 Task: Toggle the fetch on pull.
Action: Mouse moved to (88, 547)
Screenshot: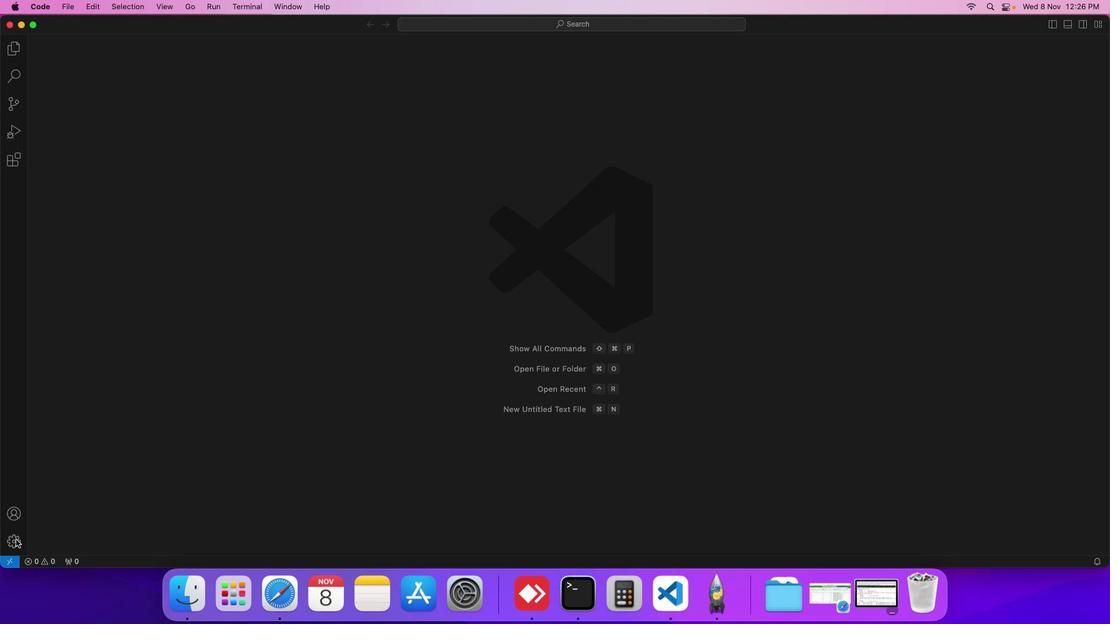 
Action: Mouse pressed left at (88, 547)
Screenshot: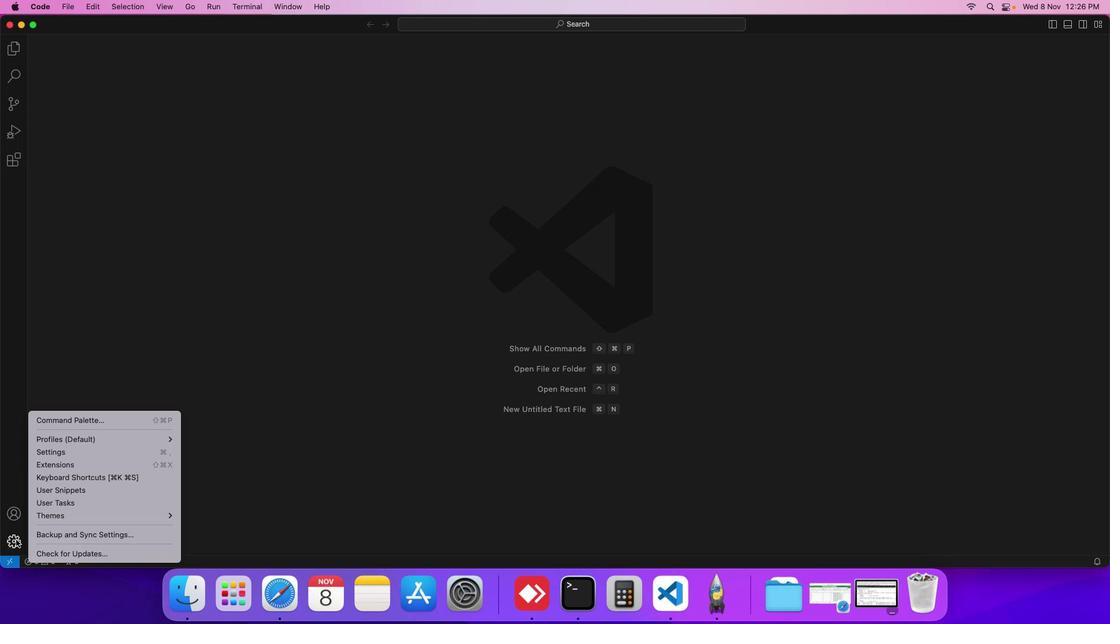 
Action: Mouse moved to (149, 451)
Screenshot: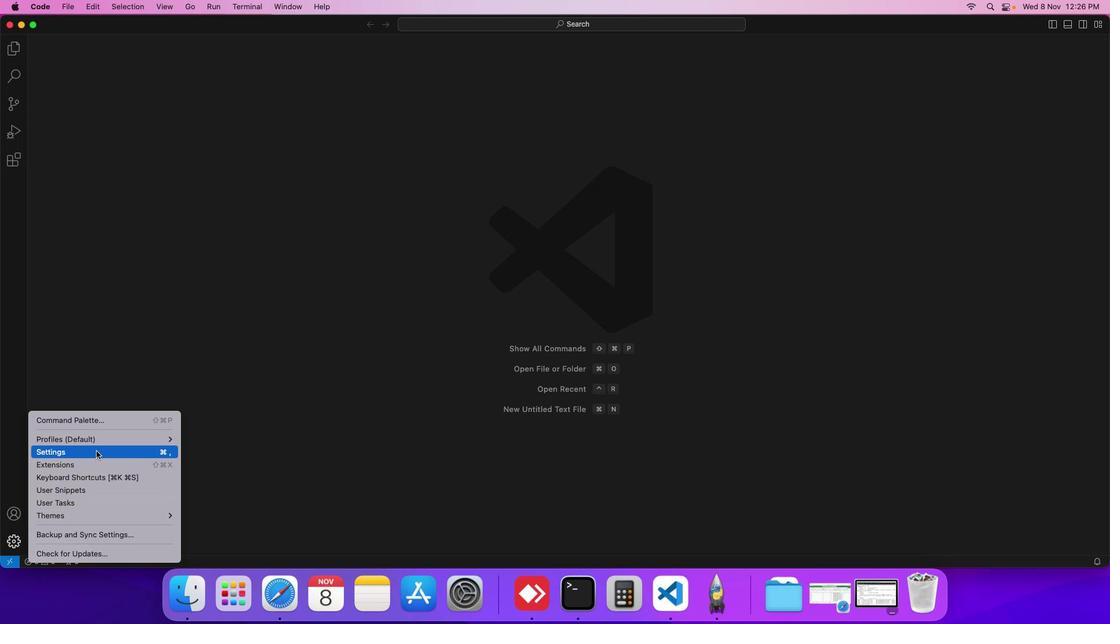 
Action: Mouse pressed left at (149, 451)
Screenshot: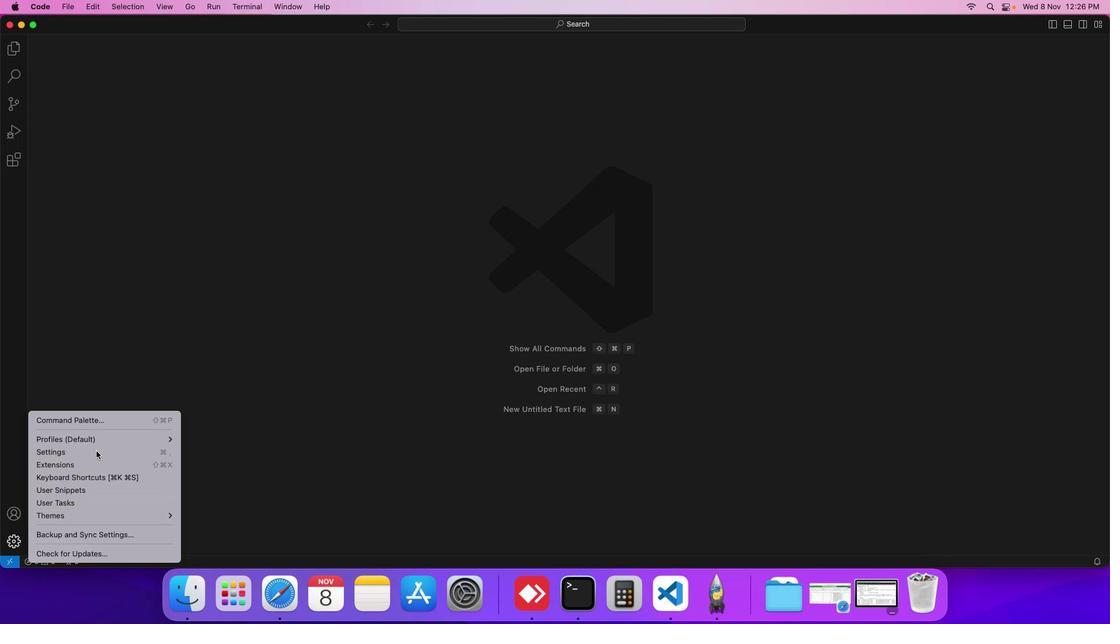 
Action: Mouse moved to (277, 185)
Screenshot: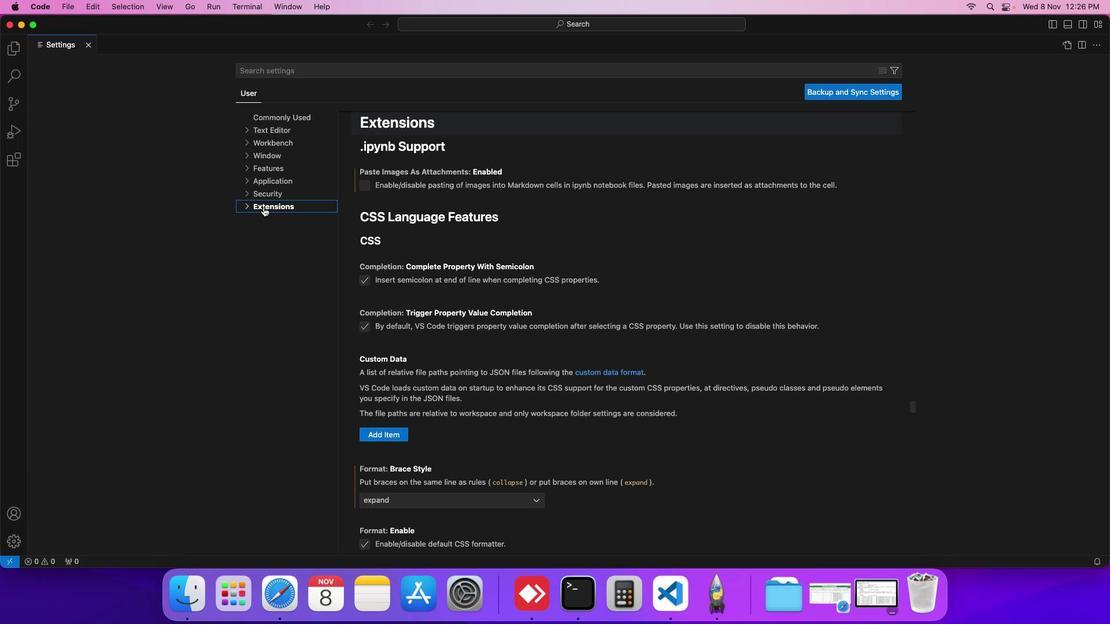 
Action: Mouse pressed left at (277, 185)
Screenshot: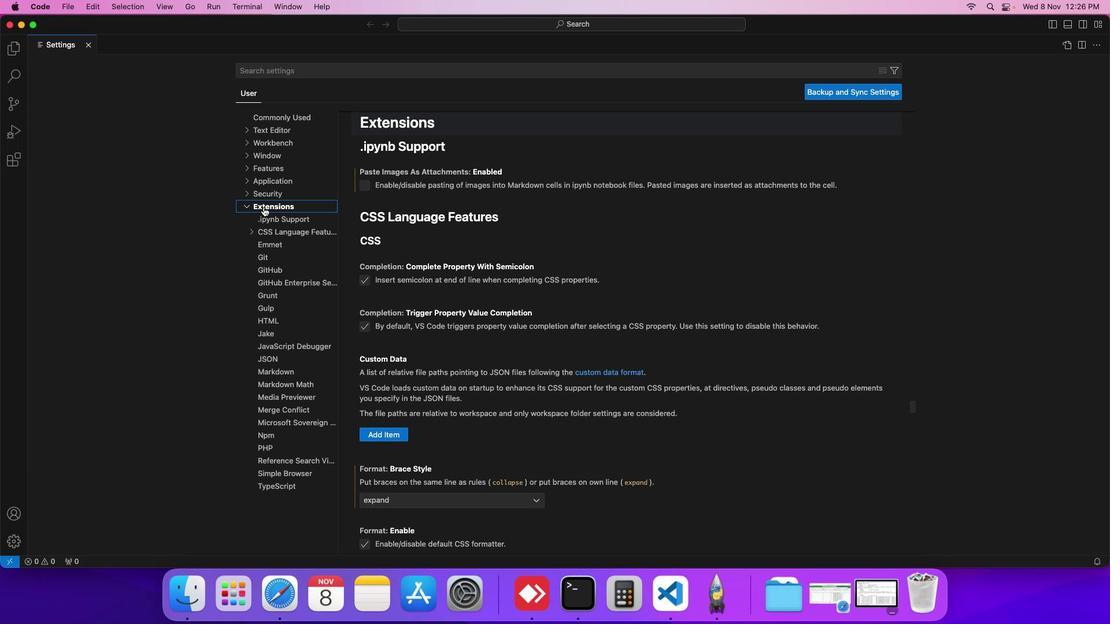 
Action: Mouse moved to (279, 238)
Screenshot: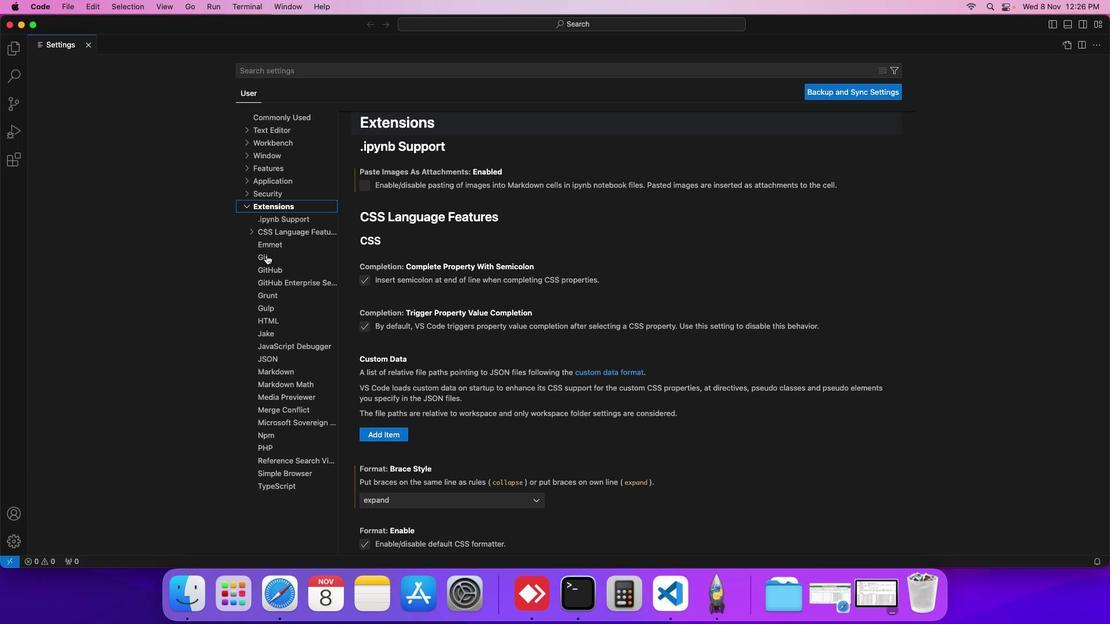 
Action: Mouse pressed left at (279, 238)
Screenshot: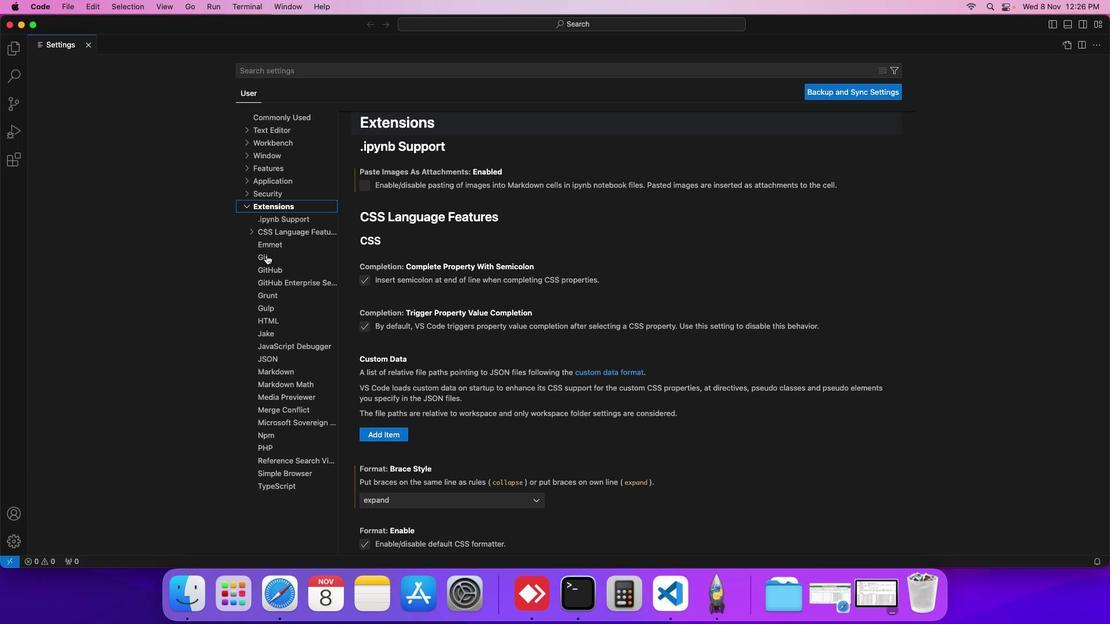 
Action: Mouse moved to (422, 425)
Screenshot: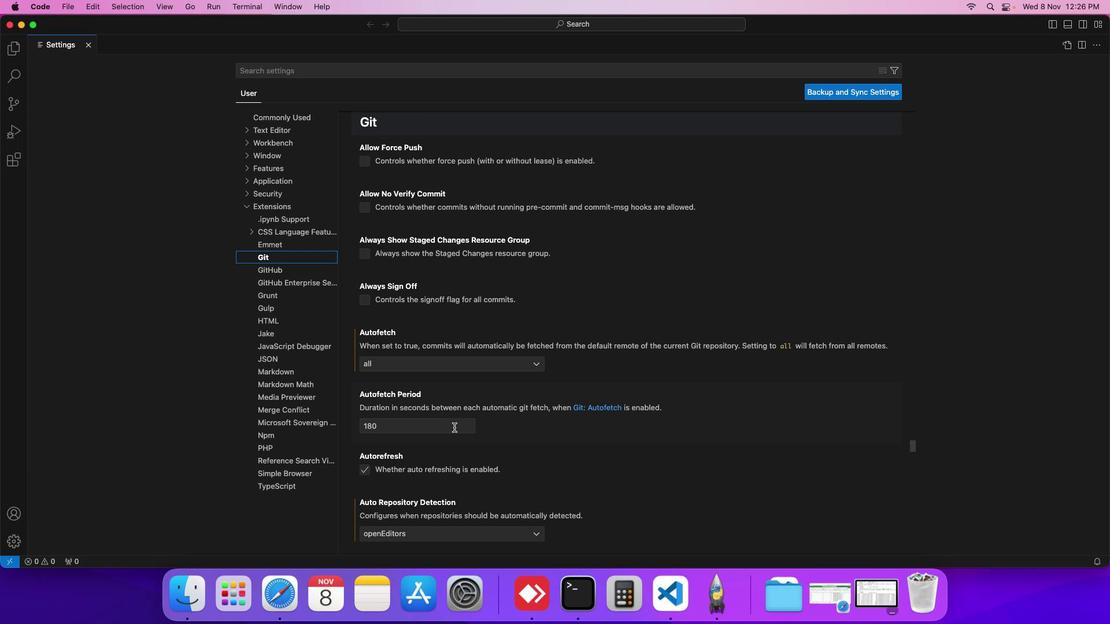 
Action: Mouse scrolled (422, 425) with delta (76, -39)
Screenshot: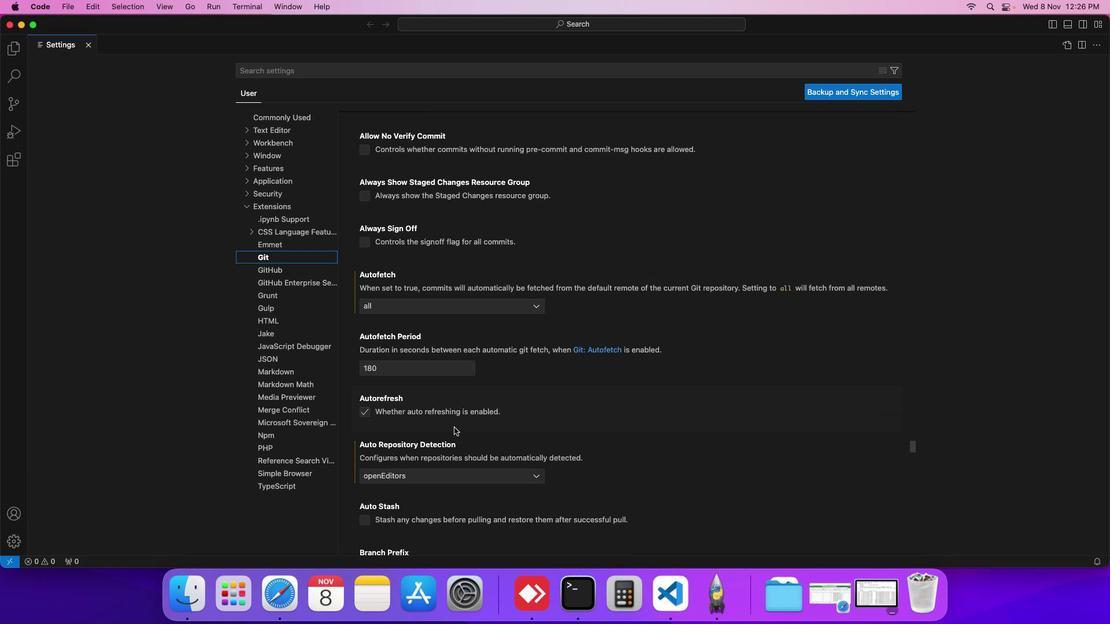 
Action: Mouse scrolled (422, 425) with delta (76, -39)
Screenshot: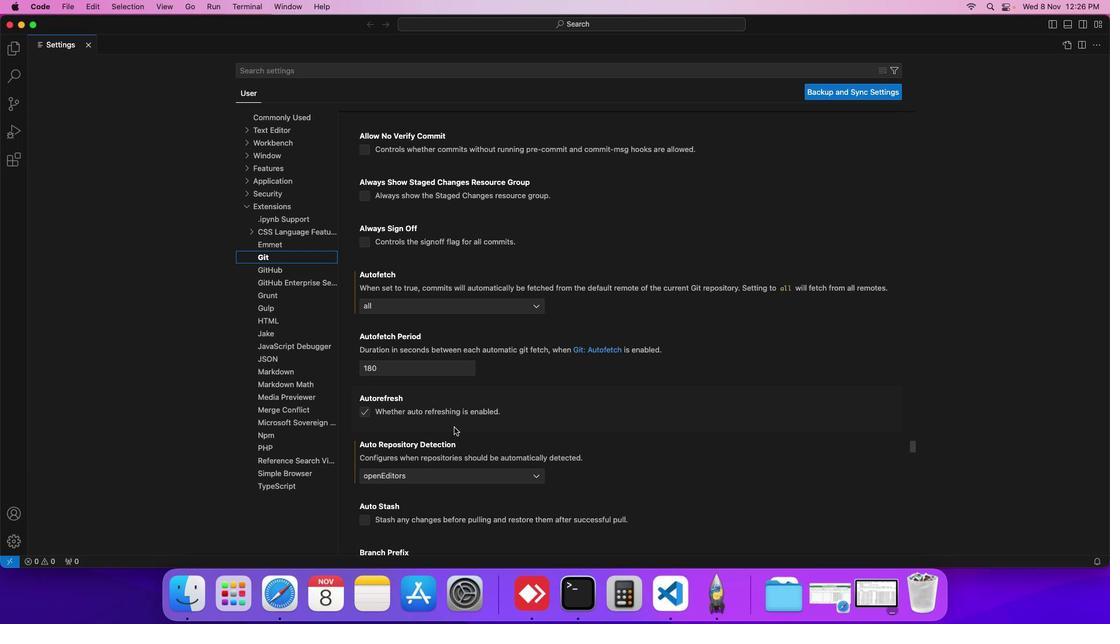 
Action: Mouse scrolled (422, 425) with delta (76, -39)
Screenshot: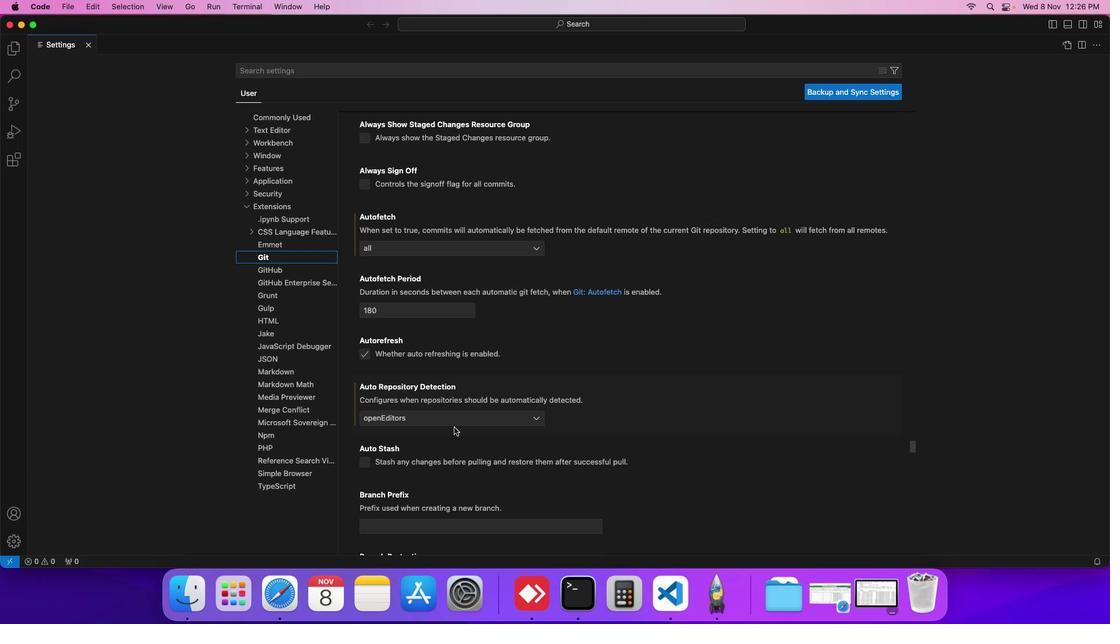 
Action: Mouse scrolled (422, 425) with delta (76, -39)
Screenshot: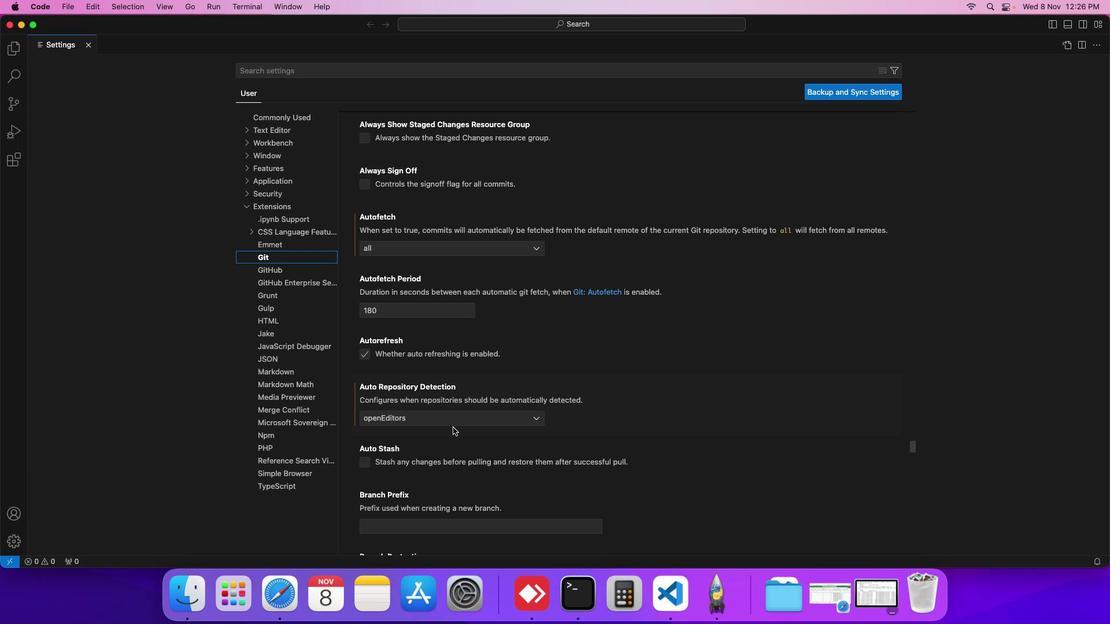 
Action: Mouse moved to (419, 425)
Screenshot: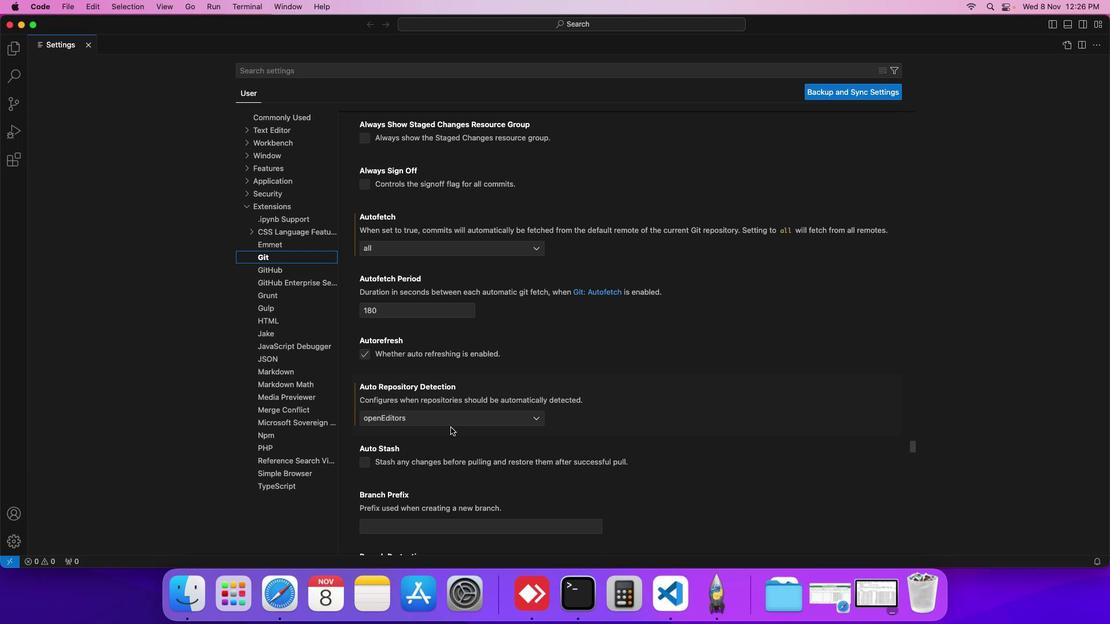 
Action: Mouse scrolled (419, 425) with delta (76, -39)
Screenshot: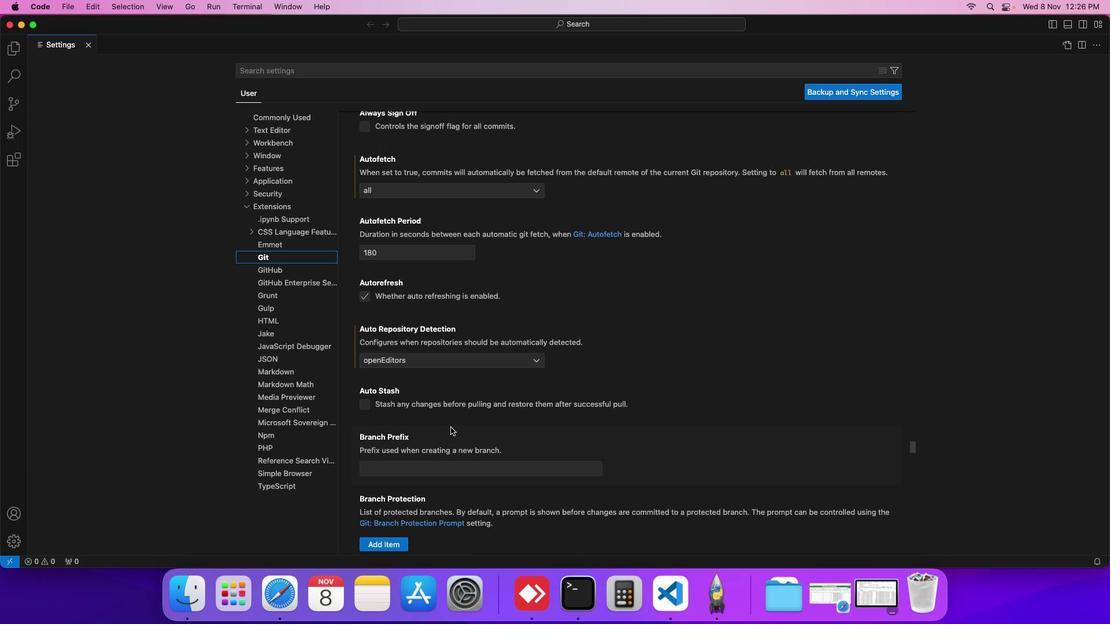 
Action: Mouse scrolled (419, 425) with delta (76, -39)
Screenshot: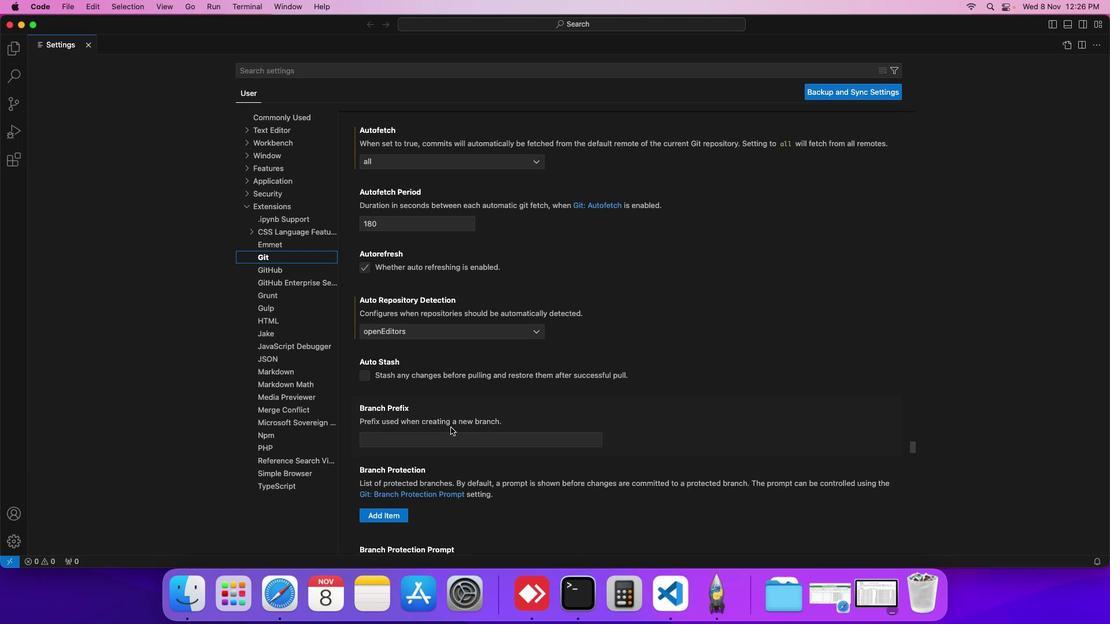 
Action: Mouse scrolled (419, 425) with delta (76, -39)
Screenshot: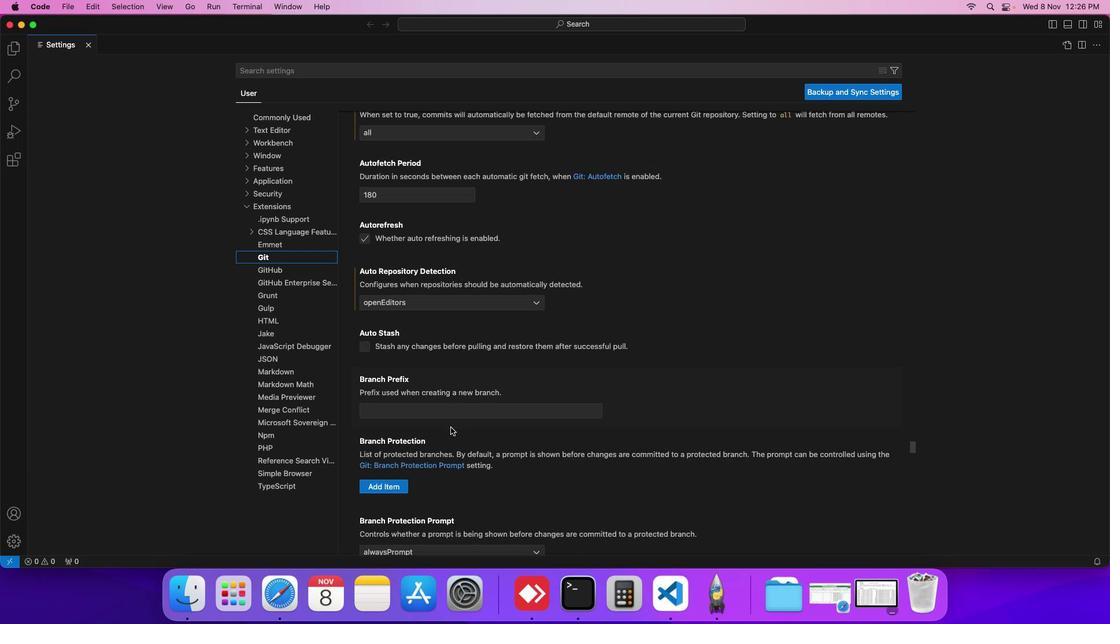 
Action: Mouse scrolled (419, 425) with delta (76, -39)
Screenshot: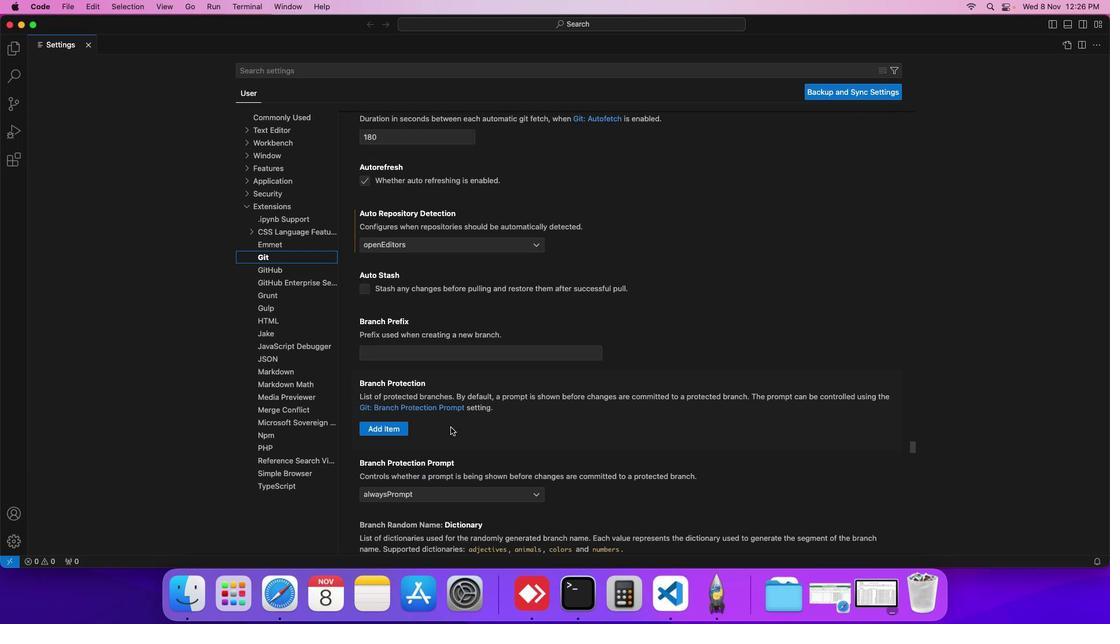 
Action: Mouse scrolled (419, 425) with delta (76, -39)
Screenshot: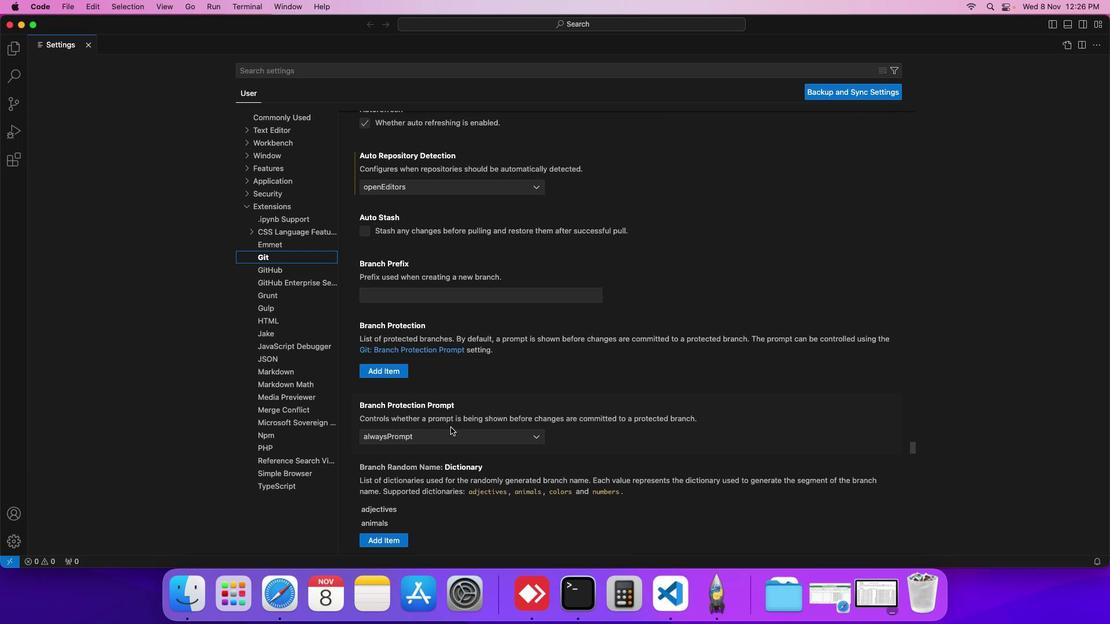 
Action: Mouse scrolled (419, 425) with delta (76, -39)
Screenshot: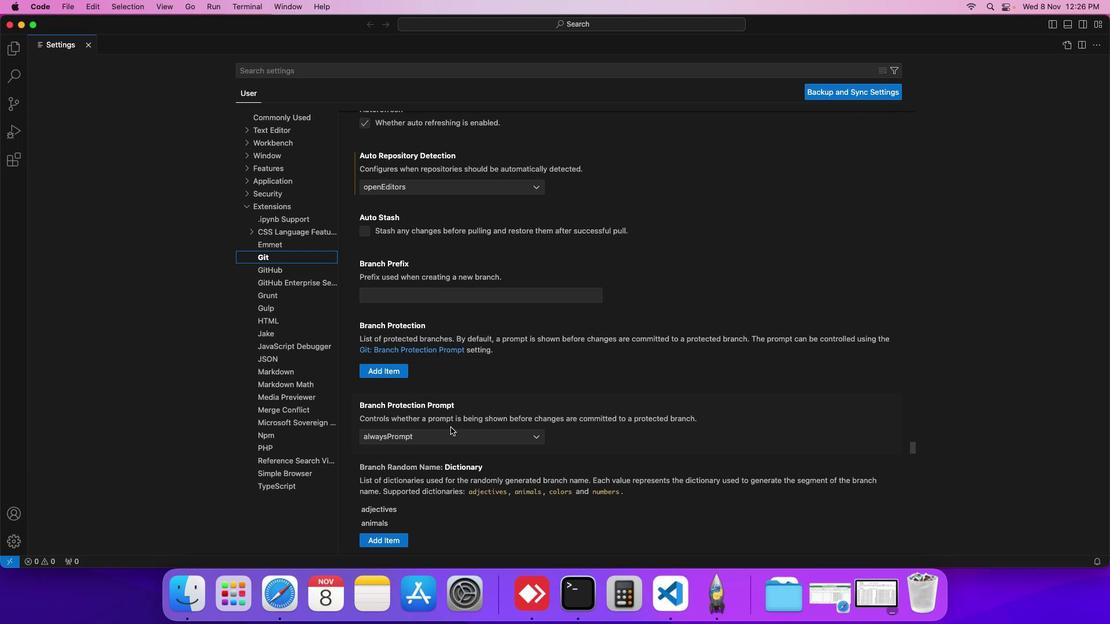 
Action: Mouse scrolled (419, 425) with delta (76, -39)
Screenshot: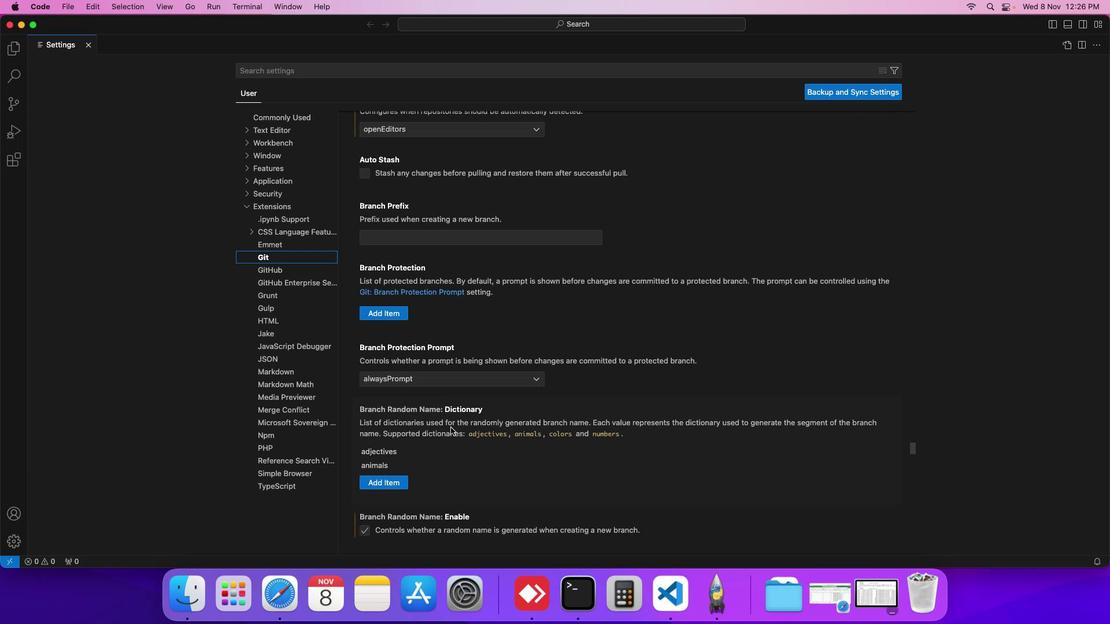 
Action: Mouse scrolled (419, 425) with delta (76, -39)
Screenshot: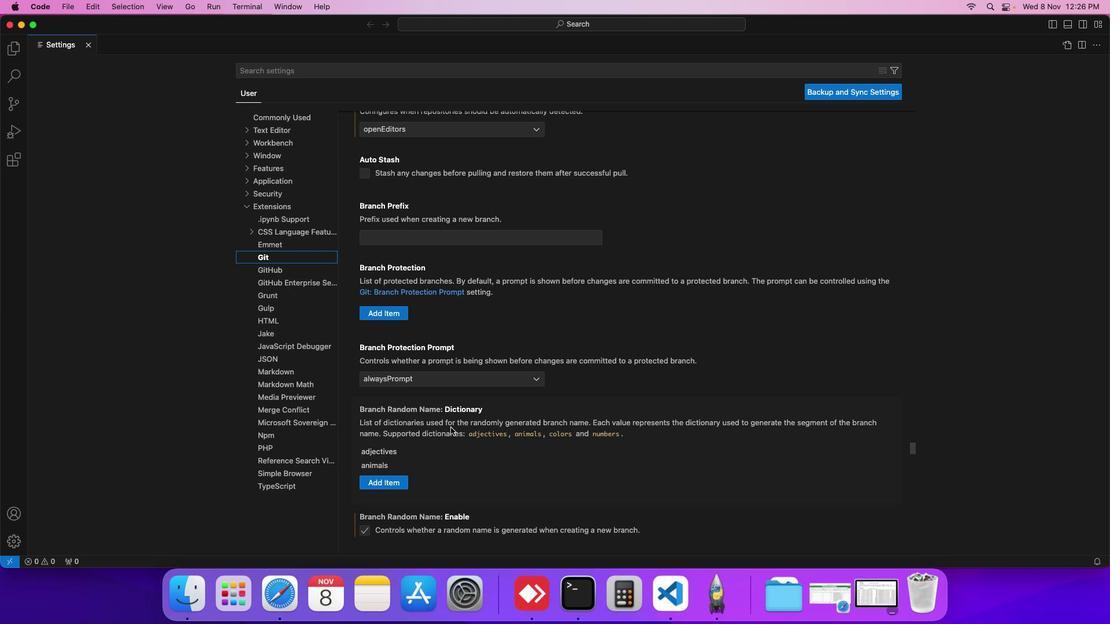 
Action: Mouse scrolled (419, 425) with delta (76, -39)
Screenshot: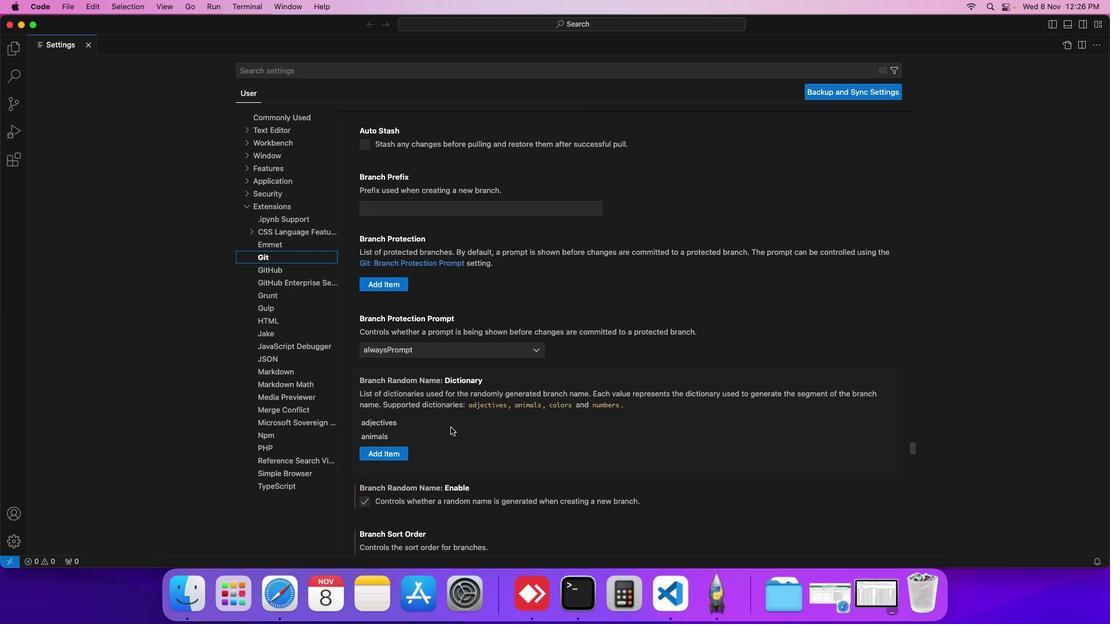 
Action: Mouse scrolled (419, 425) with delta (76, -39)
Screenshot: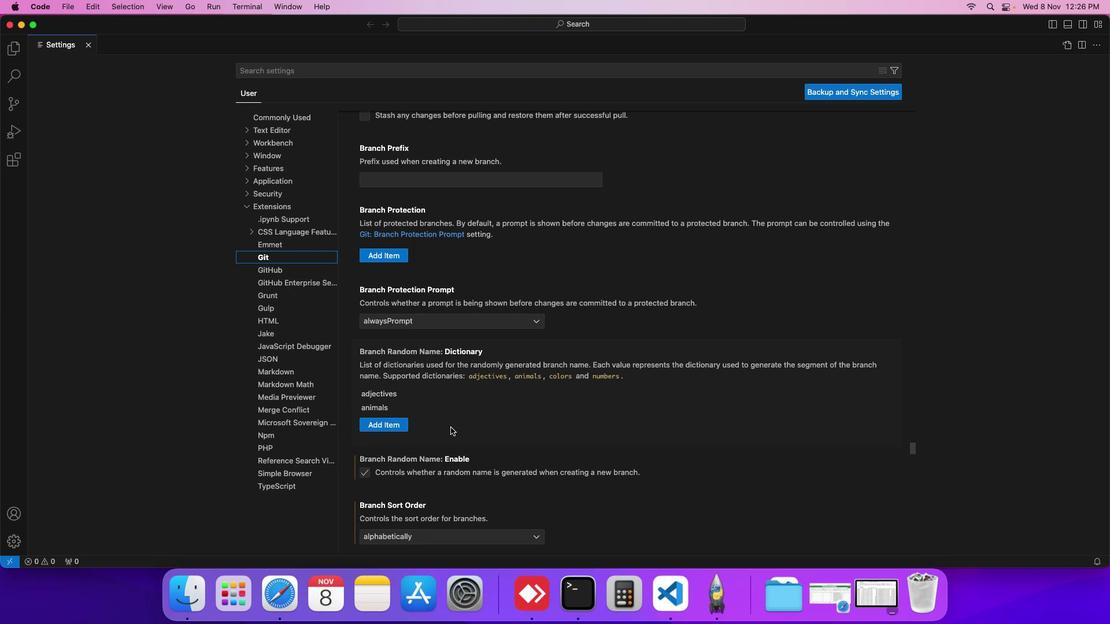 
Action: Mouse scrolled (419, 425) with delta (76, -39)
Screenshot: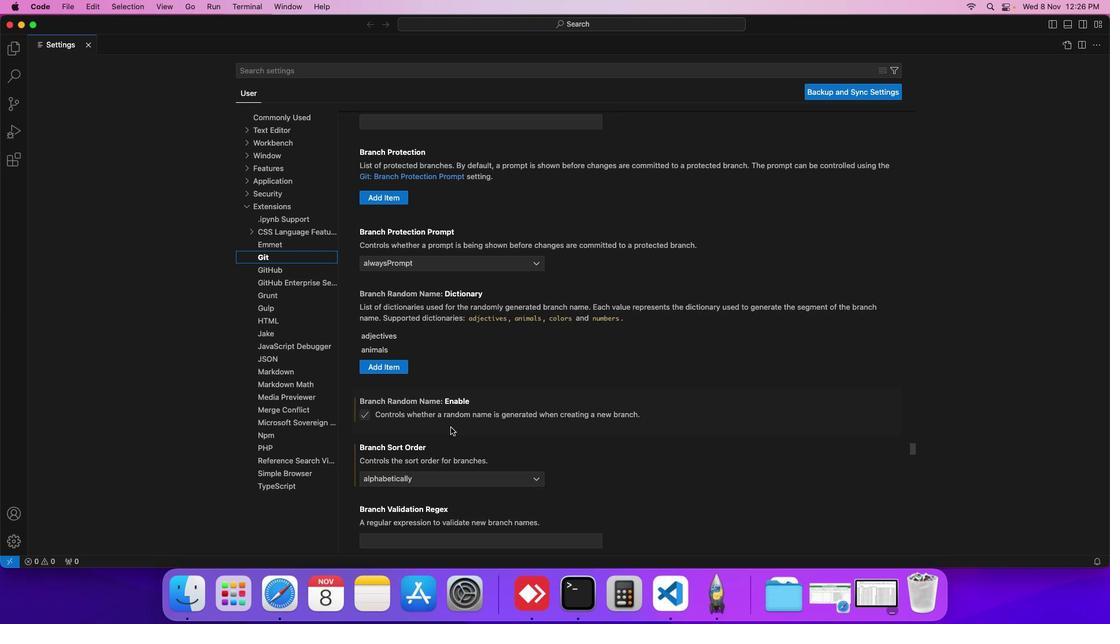 
Action: Mouse scrolled (419, 425) with delta (76, -39)
Screenshot: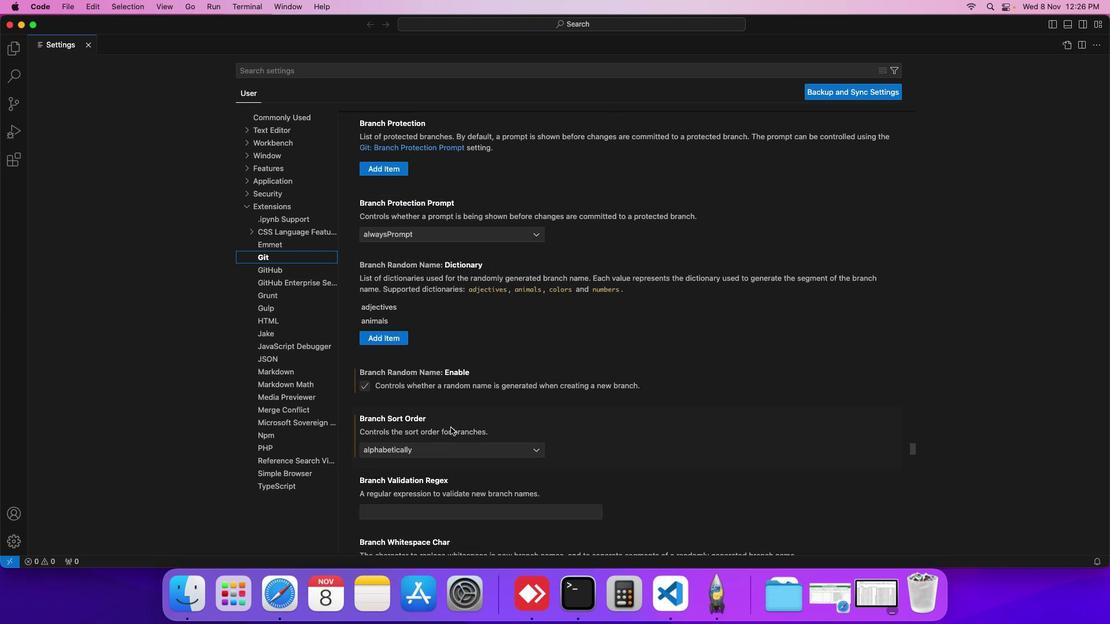 
Action: Mouse scrolled (419, 425) with delta (76, -39)
Screenshot: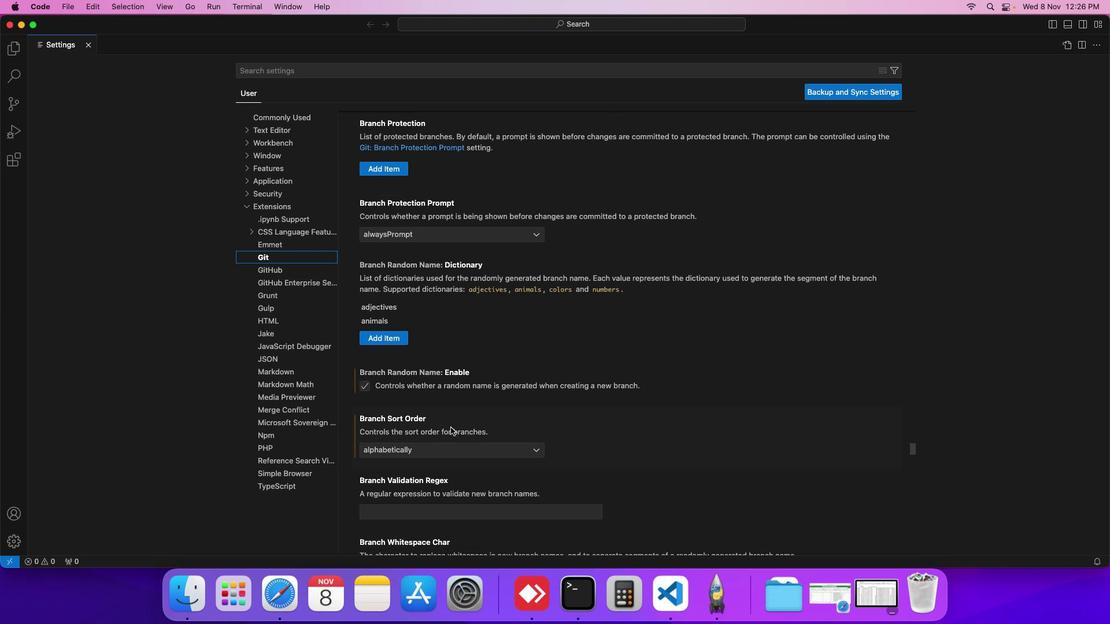 
Action: Mouse scrolled (419, 425) with delta (76, -39)
Screenshot: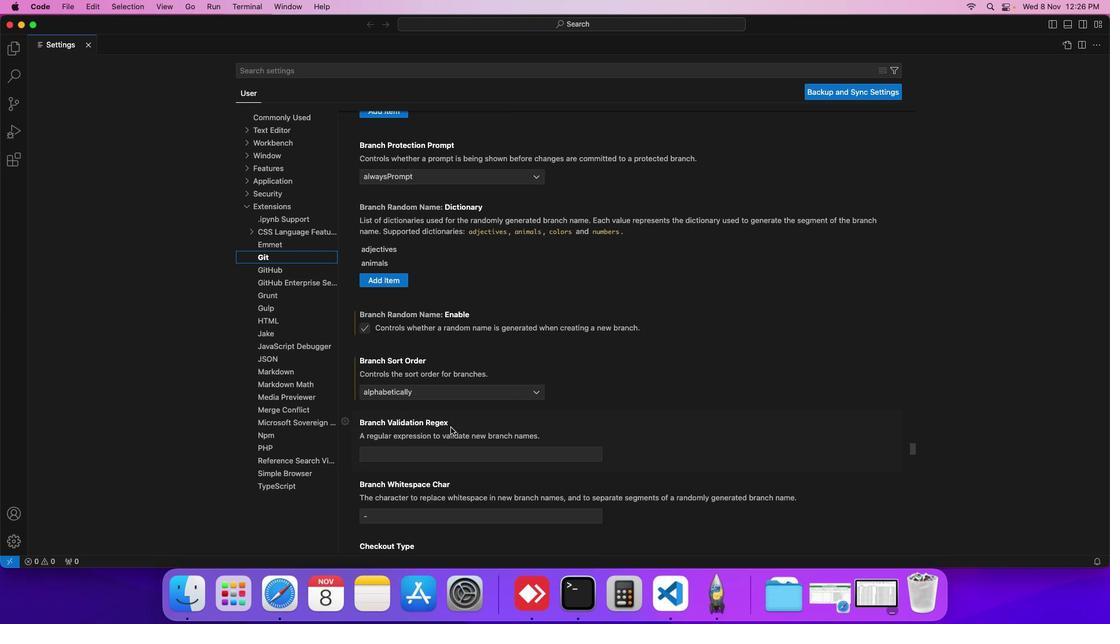
Action: Mouse scrolled (419, 425) with delta (76, -39)
Screenshot: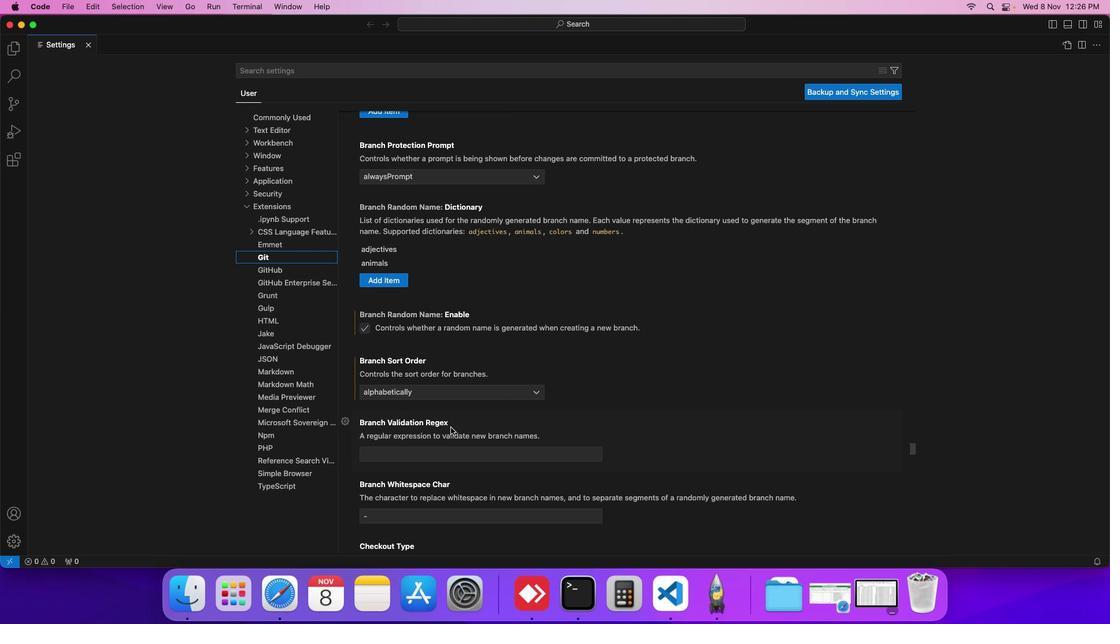 
Action: Mouse scrolled (419, 425) with delta (76, -39)
Screenshot: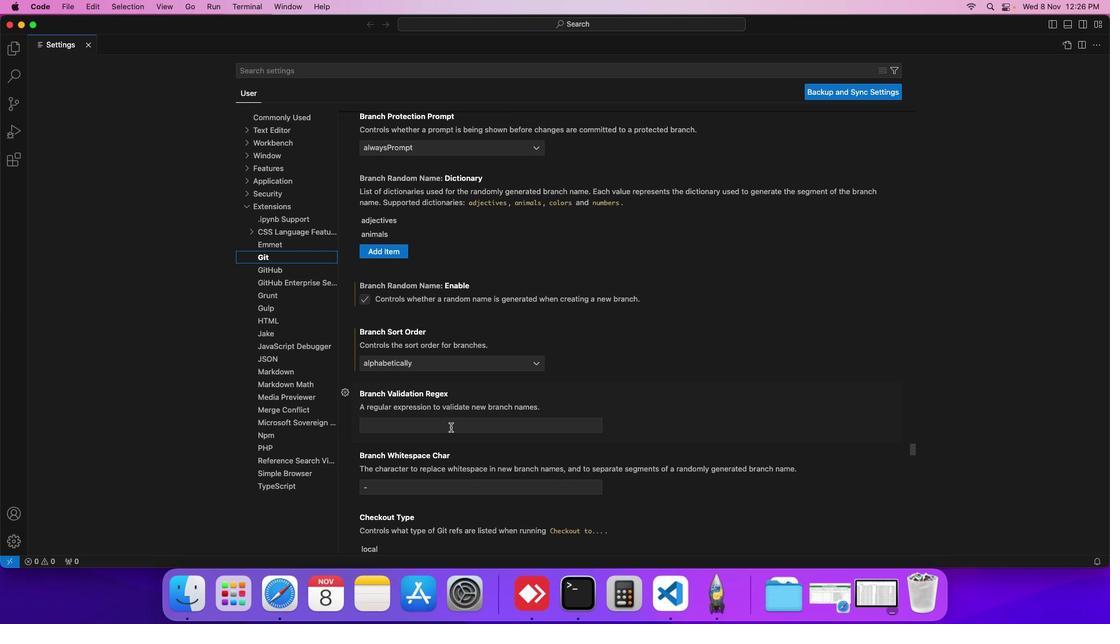 
Action: Mouse scrolled (419, 425) with delta (76, -39)
Screenshot: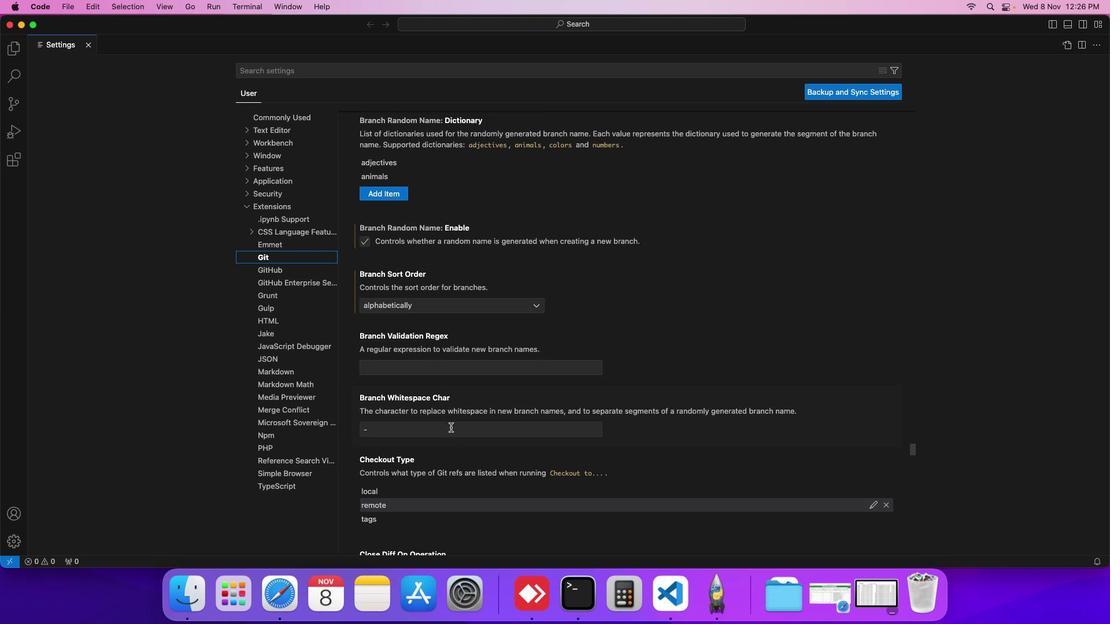 
Action: Mouse scrolled (419, 425) with delta (76, -39)
Screenshot: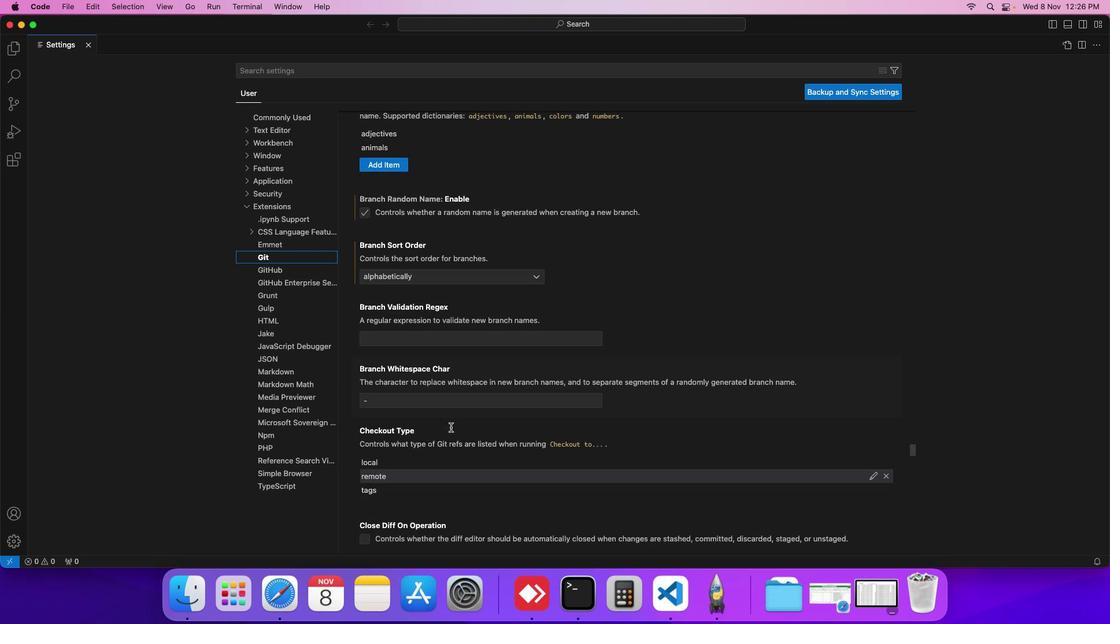 
Action: Mouse scrolled (419, 425) with delta (76, -39)
Screenshot: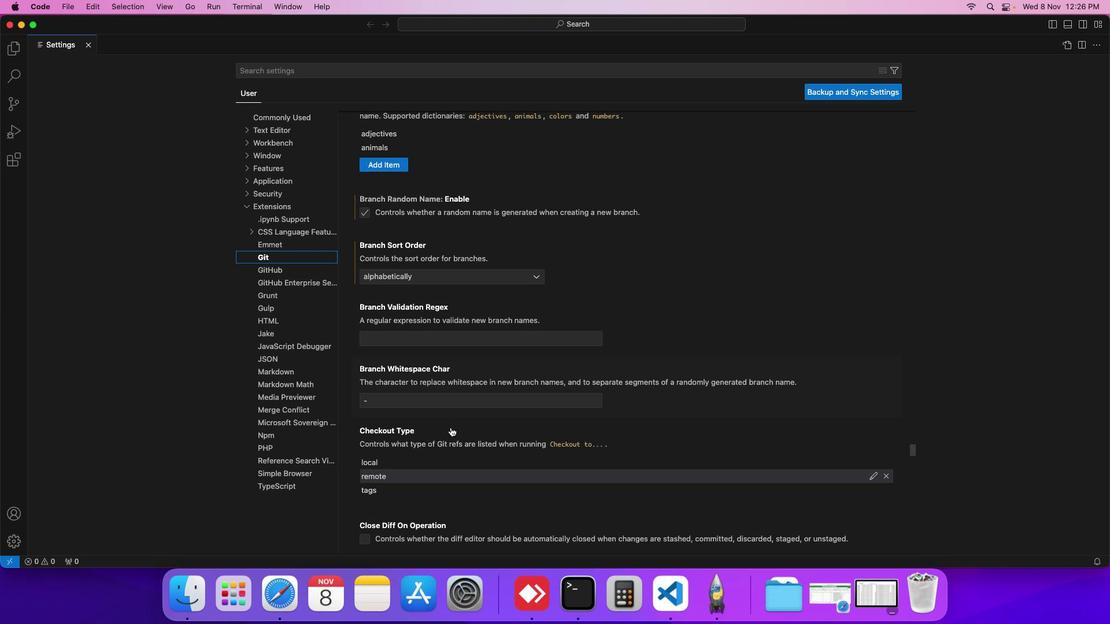 
Action: Mouse scrolled (419, 425) with delta (76, -39)
Screenshot: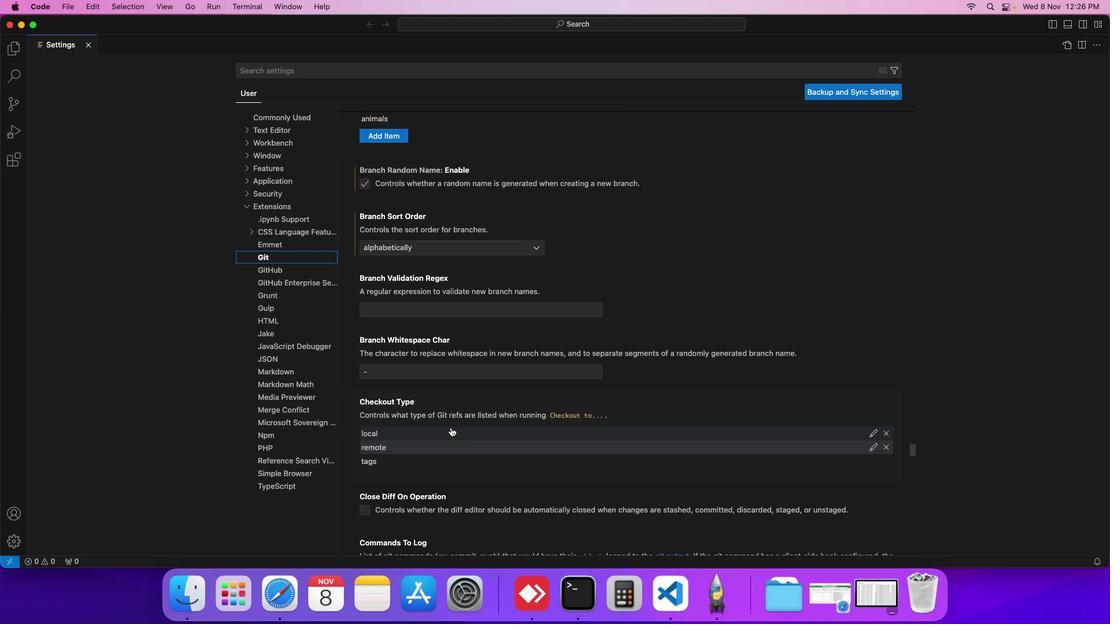 
Action: Mouse scrolled (419, 425) with delta (76, -39)
Screenshot: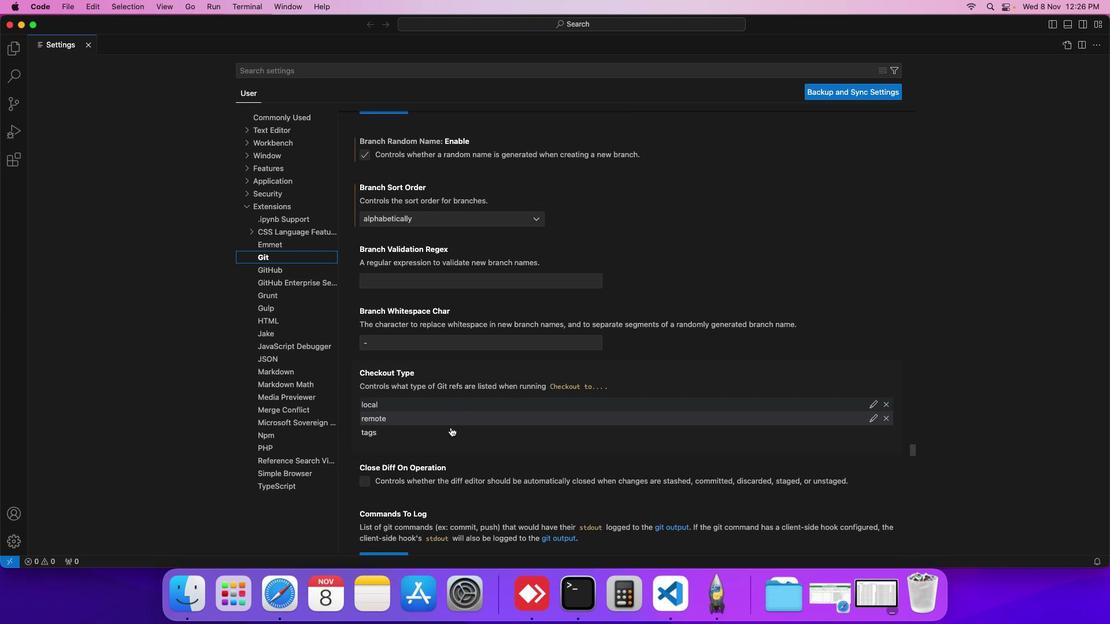 
Action: Mouse scrolled (419, 425) with delta (76, -39)
Screenshot: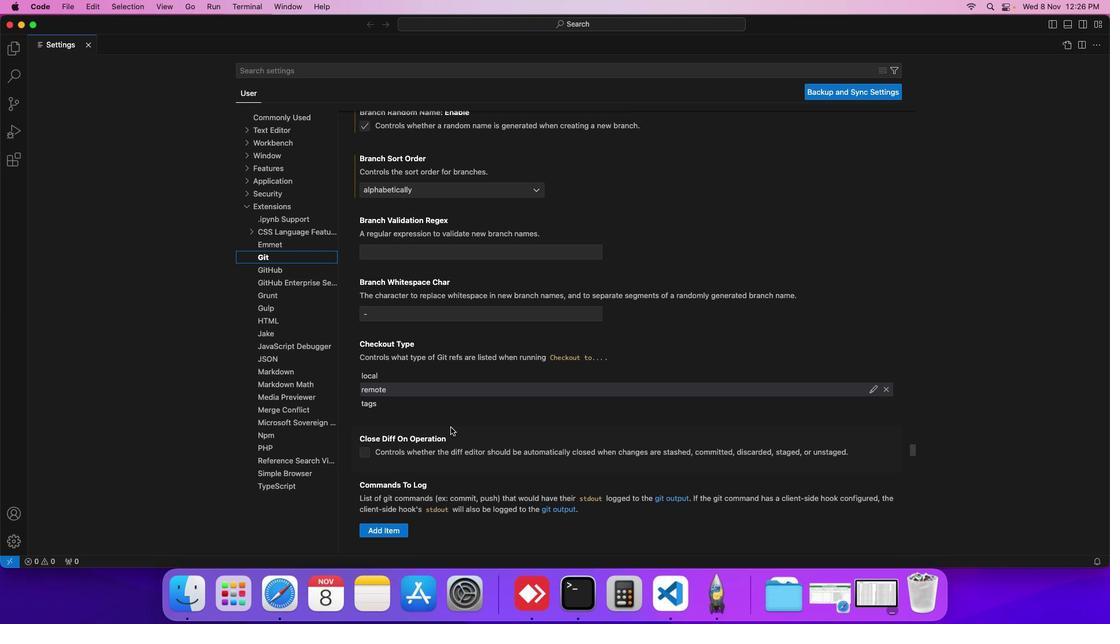 
Action: Mouse scrolled (419, 425) with delta (76, -39)
Screenshot: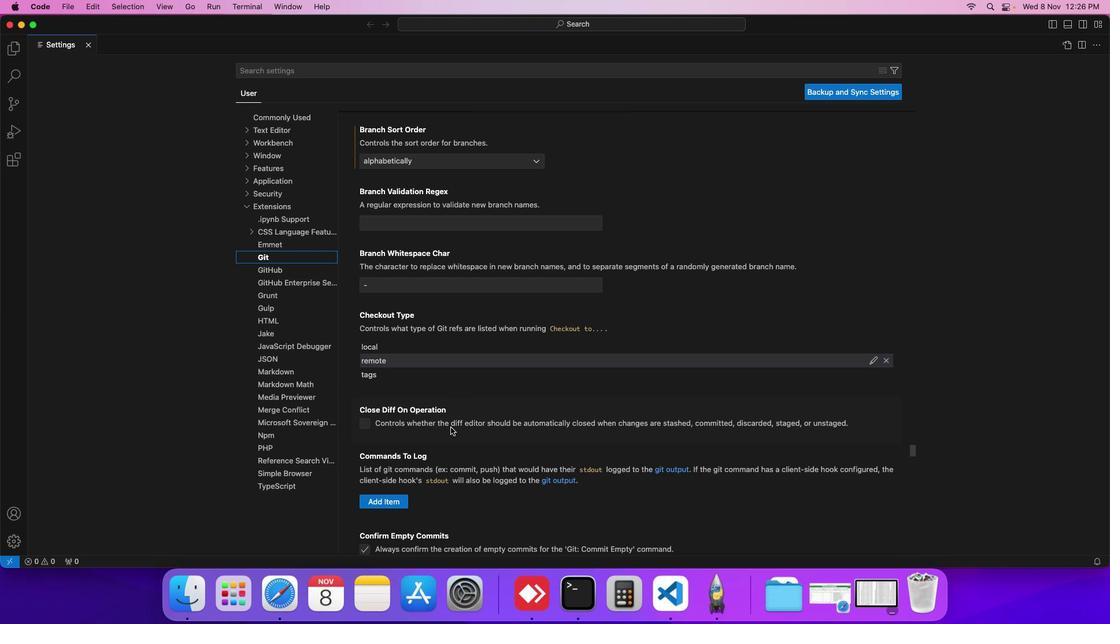 
Action: Mouse scrolled (419, 425) with delta (76, -39)
Screenshot: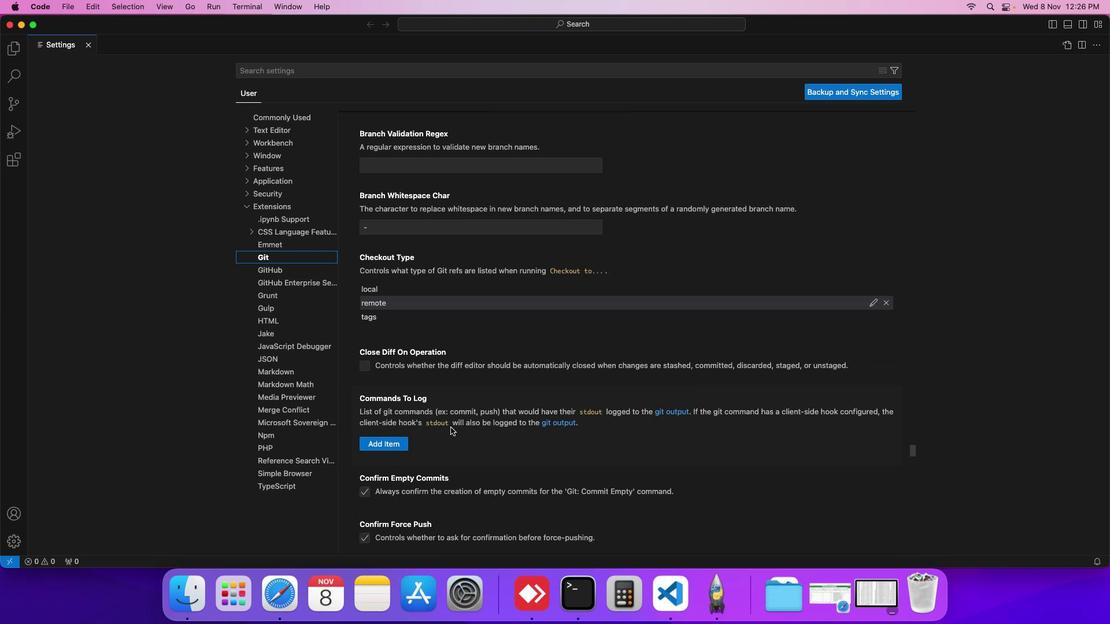 
Action: Mouse scrolled (419, 425) with delta (76, -39)
Screenshot: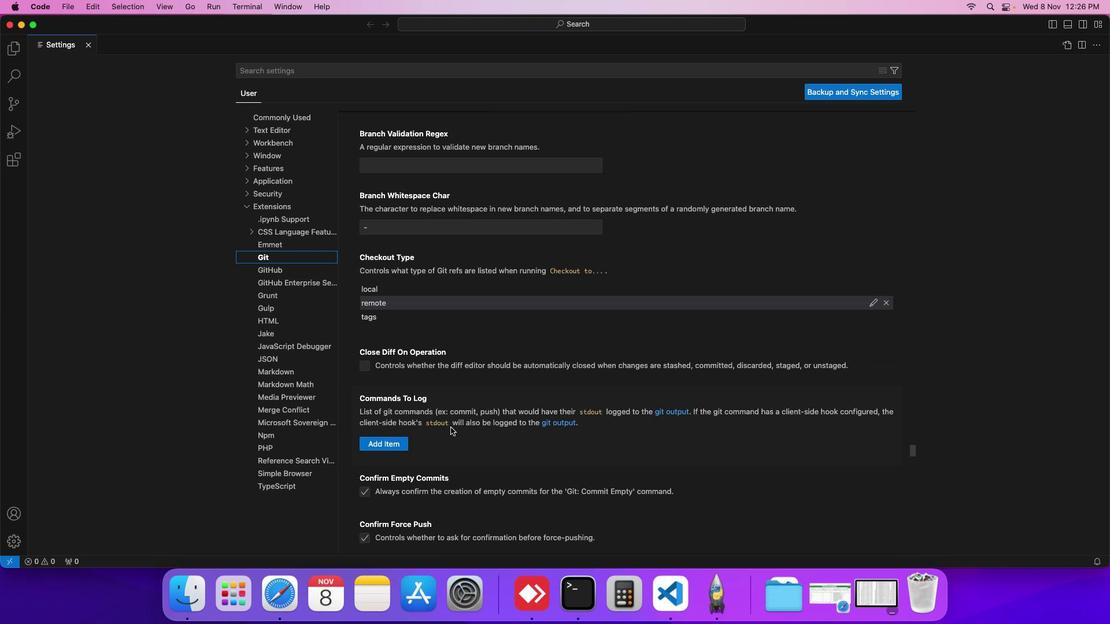 
Action: Mouse scrolled (419, 425) with delta (76, -39)
Screenshot: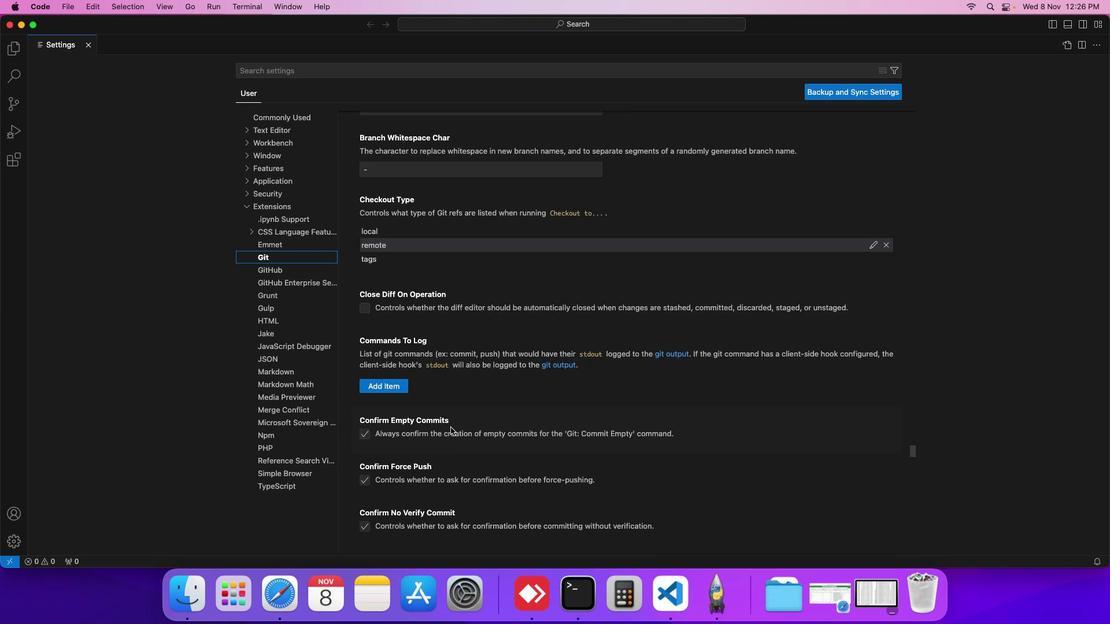 
Action: Mouse scrolled (419, 425) with delta (76, -39)
Screenshot: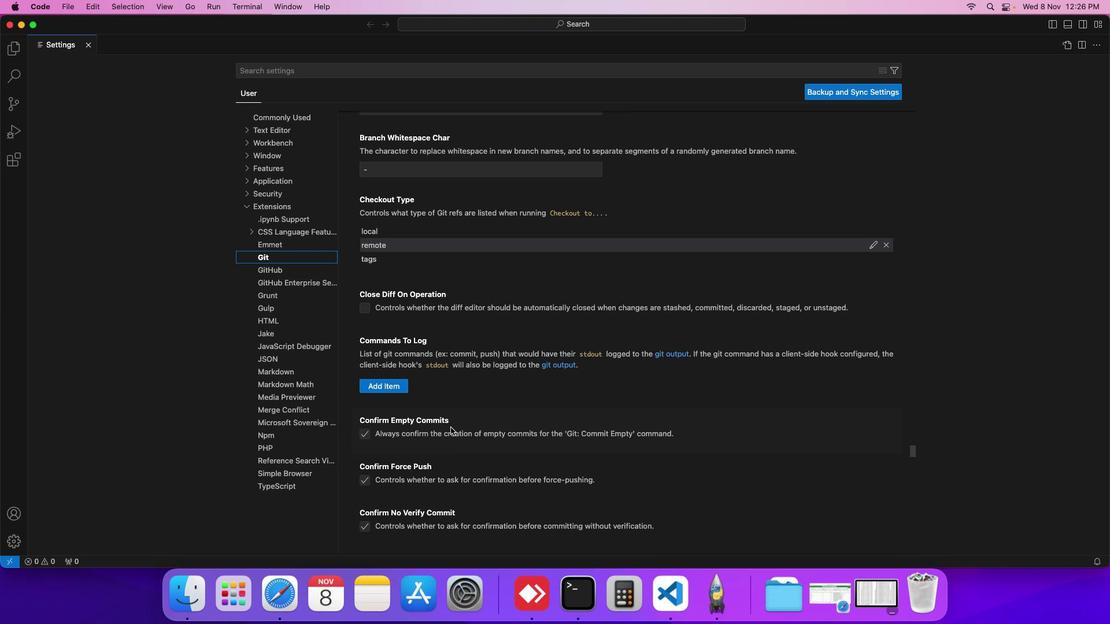 
Action: Mouse scrolled (419, 425) with delta (76, -39)
Screenshot: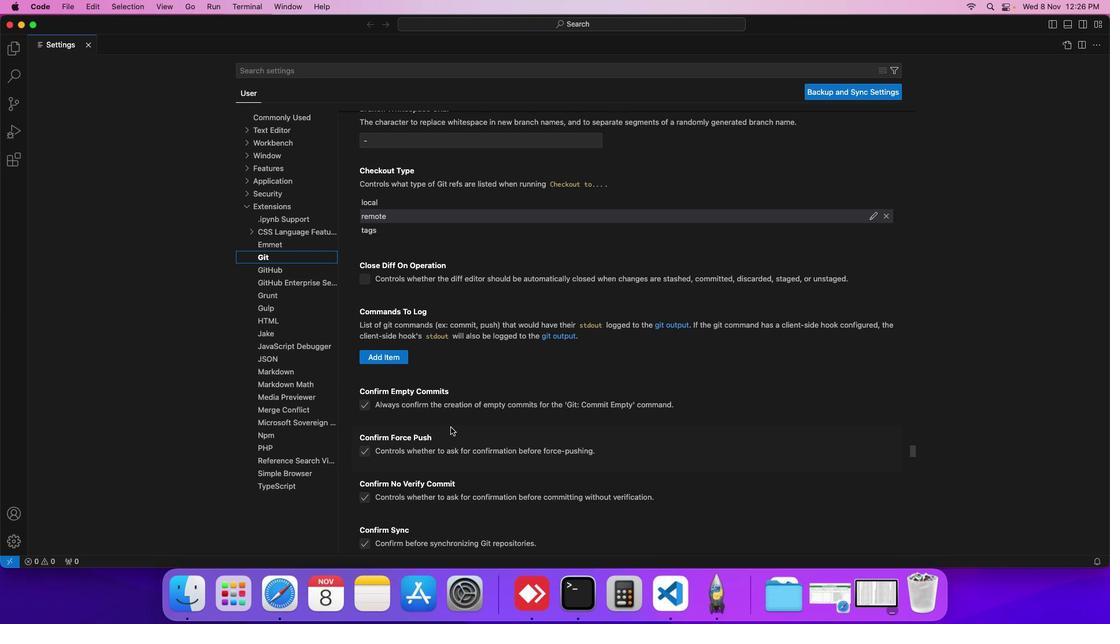 
Action: Mouse scrolled (419, 425) with delta (76, -39)
Screenshot: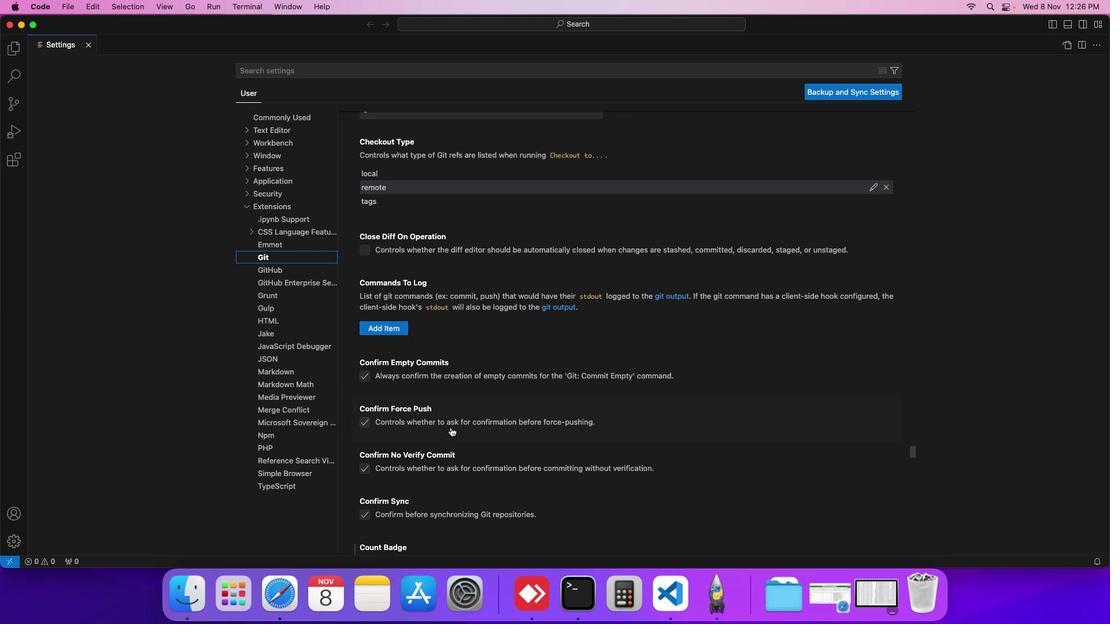 
Action: Mouse scrolled (419, 425) with delta (76, -39)
Screenshot: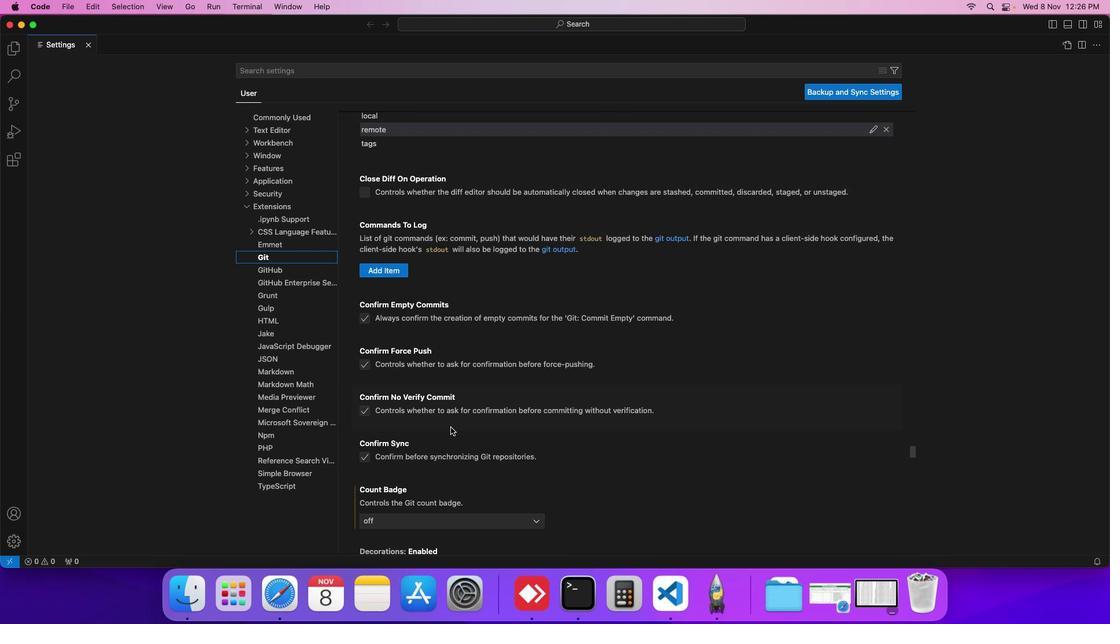 
Action: Mouse scrolled (419, 425) with delta (76, -39)
Screenshot: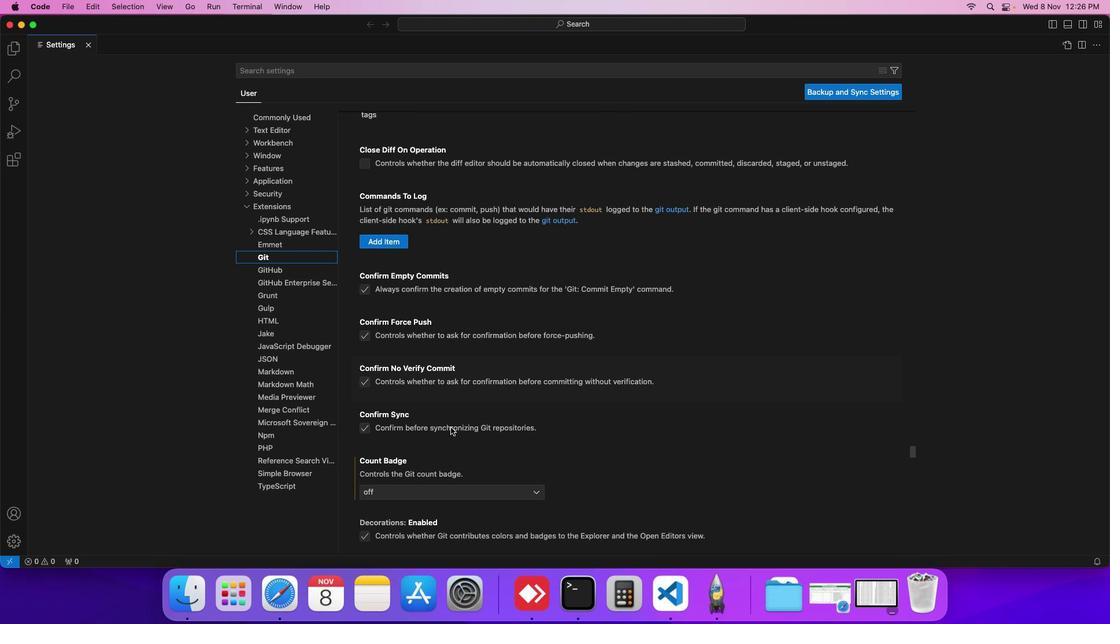 
Action: Mouse scrolled (419, 425) with delta (76, -39)
Screenshot: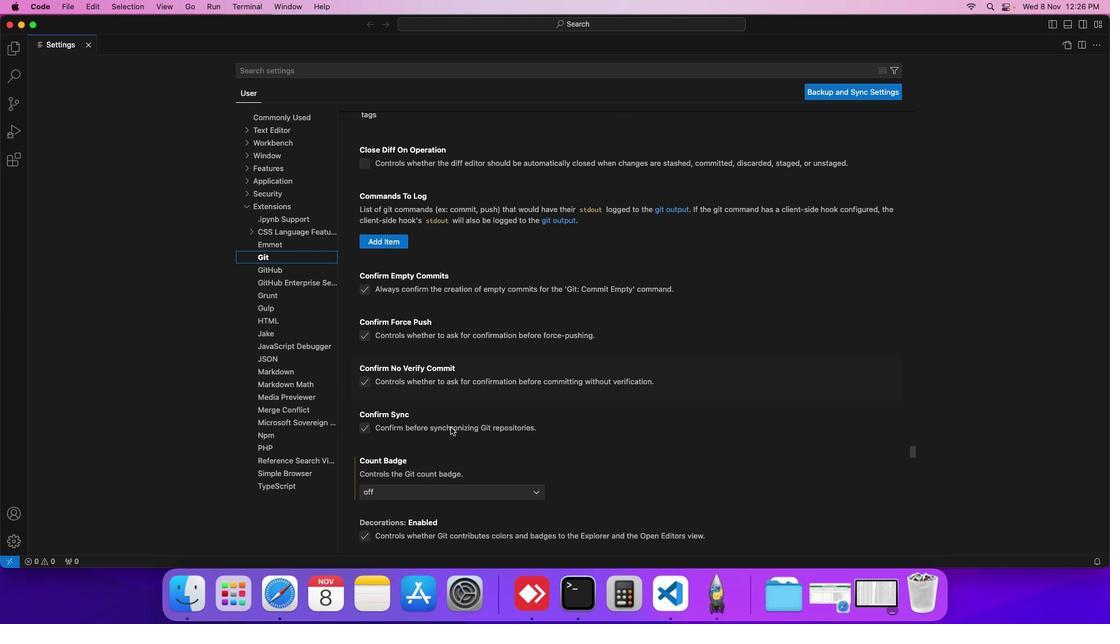 
Action: Mouse scrolled (419, 425) with delta (76, -39)
Screenshot: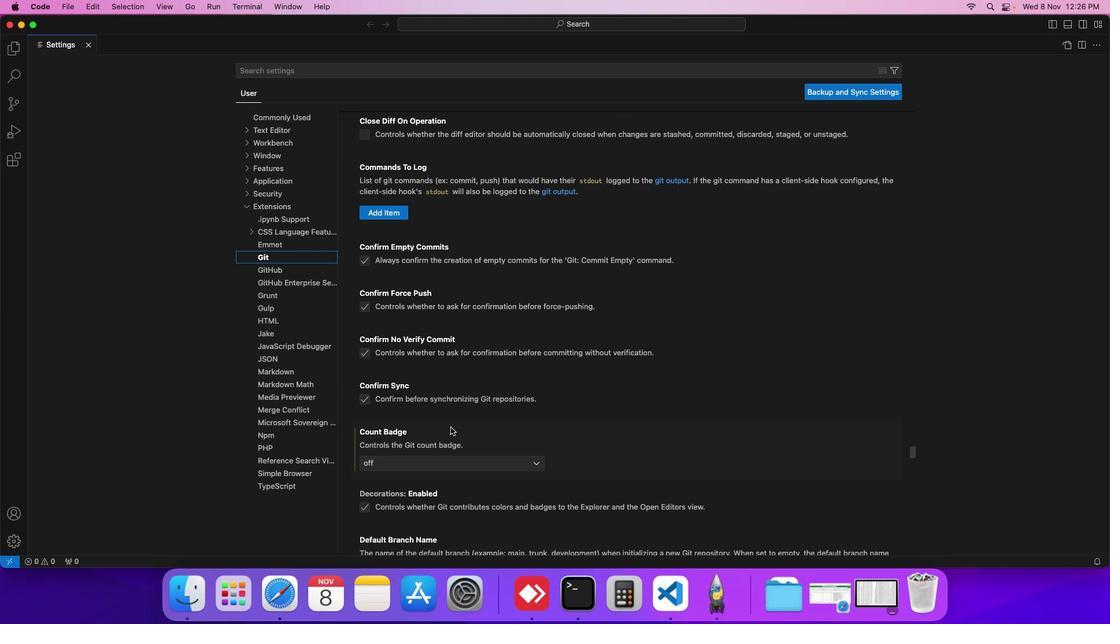 
Action: Mouse scrolled (419, 425) with delta (76, -39)
Screenshot: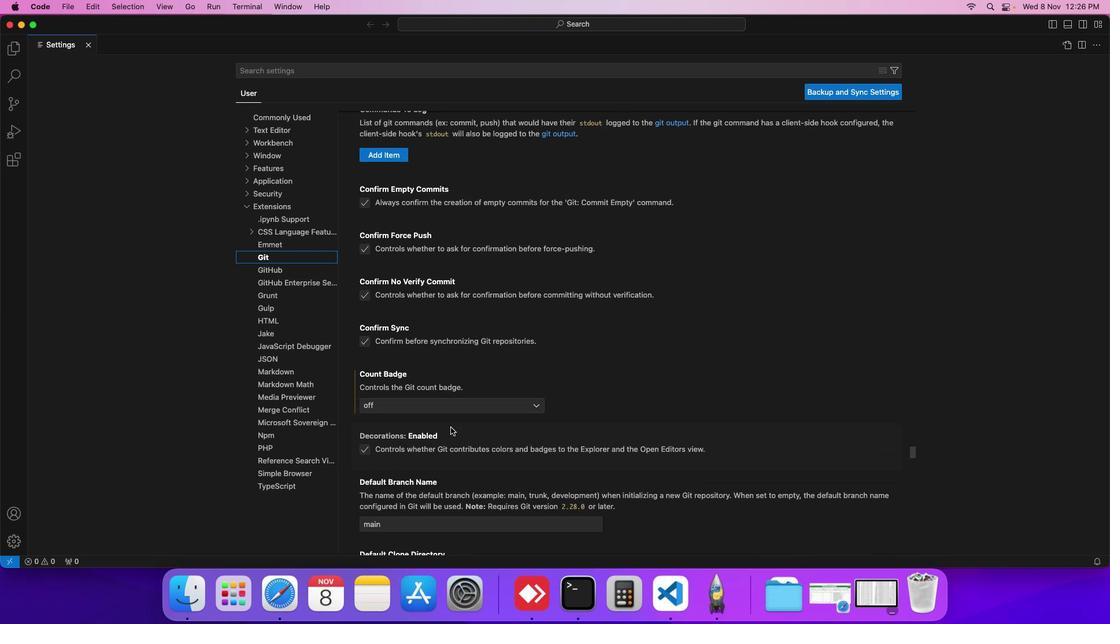 
Action: Mouse scrolled (419, 425) with delta (76, -39)
Screenshot: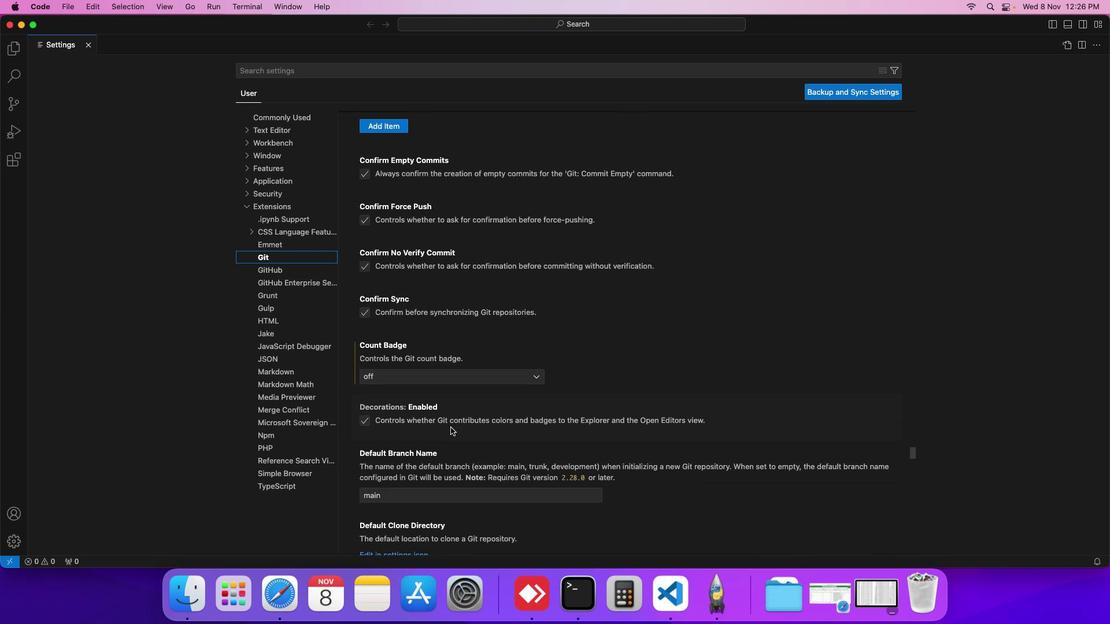 
Action: Mouse scrolled (419, 425) with delta (76, -39)
Screenshot: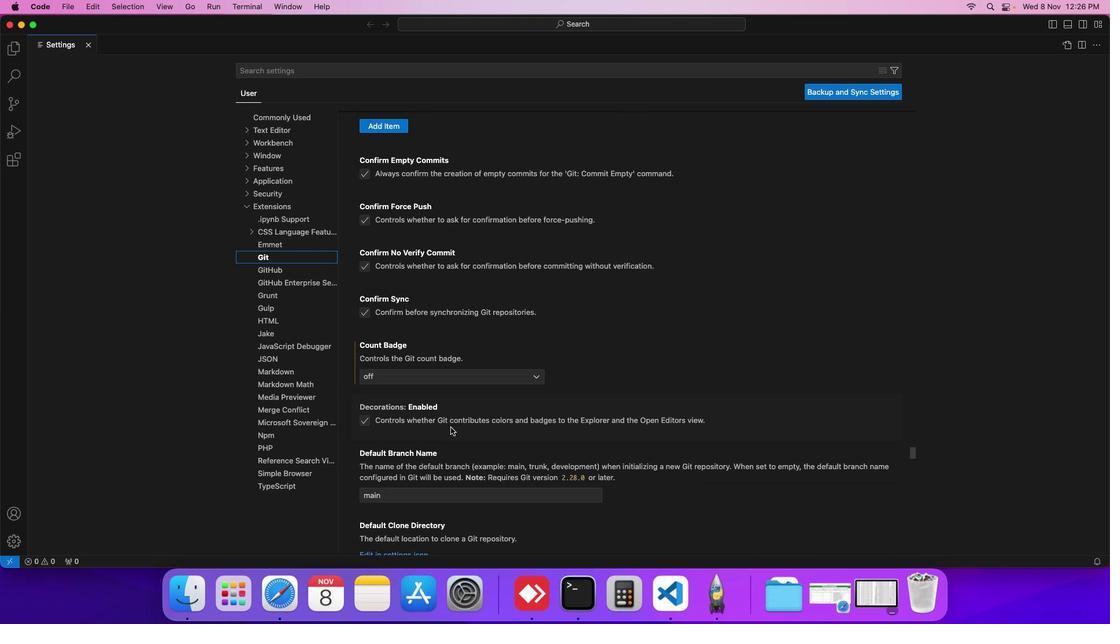 
Action: Mouse scrolled (419, 425) with delta (76, -39)
Screenshot: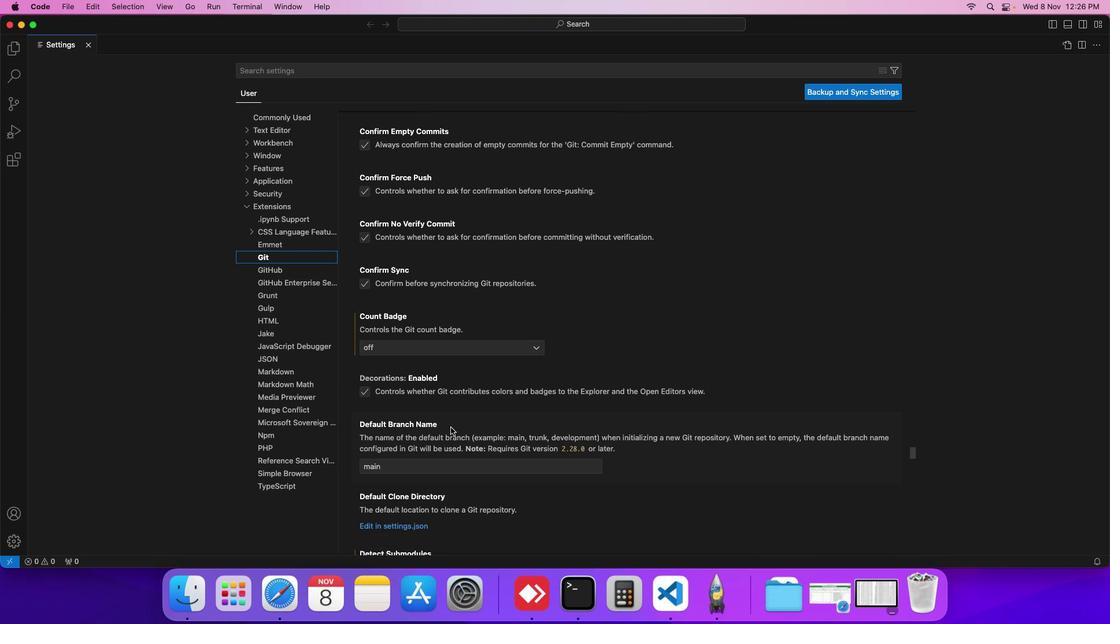 
Action: Mouse scrolled (419, 425) with delta (76, -39)
Screenshot: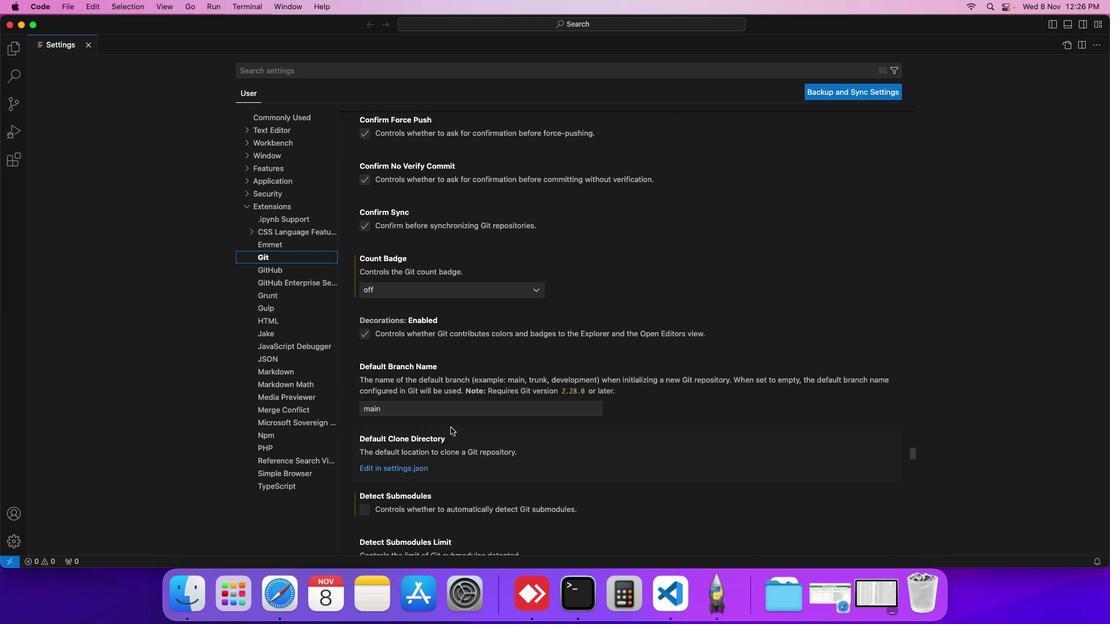 
Action: Mouse scrolled (419, 425) with delta (76, -39)
Screenshot: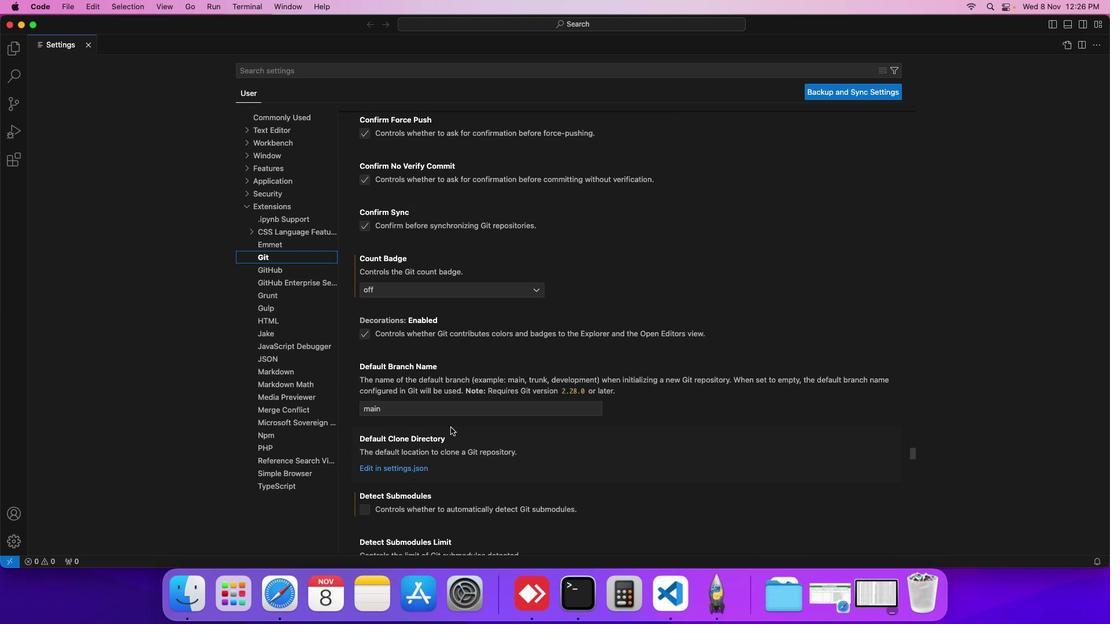 
Action: Mouse scrolled (419, 425) with delta (76, -39)
Screenshot: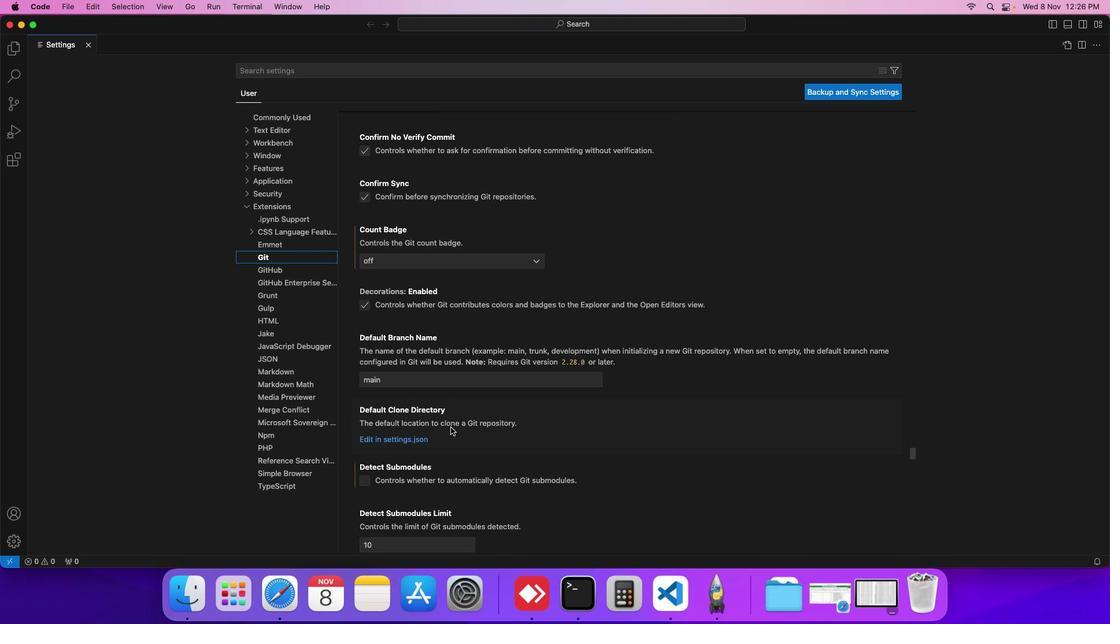 
Action: Mouse scrolled (419, 425) with delta (76, -39)
Screenshot: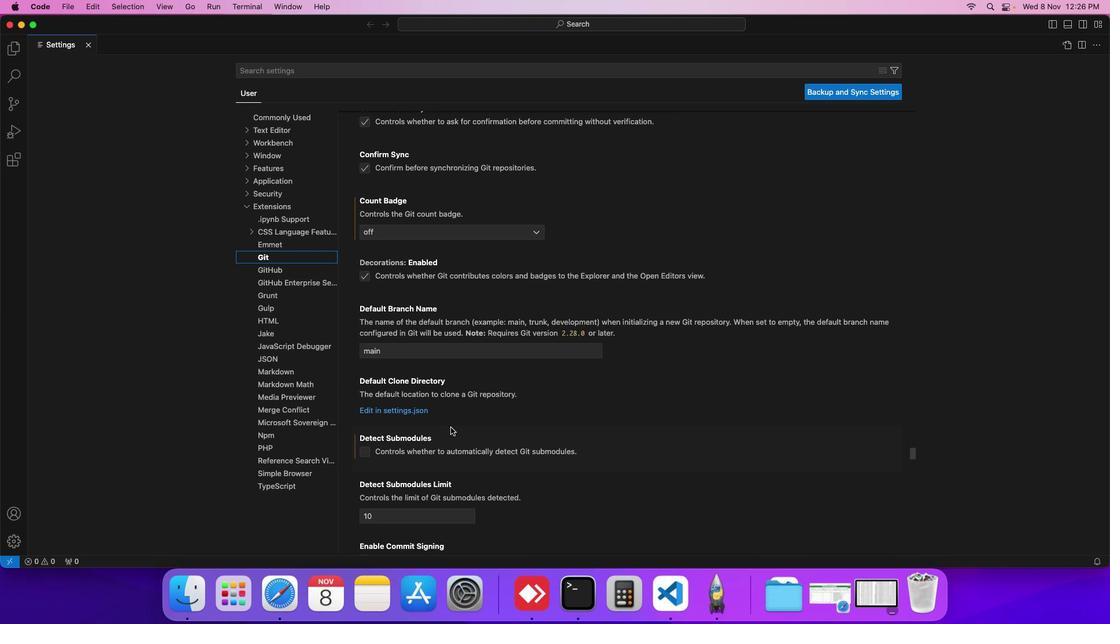 
Action: Mouse scrolled (419, 425) with delta (76, -39)
Screenshot: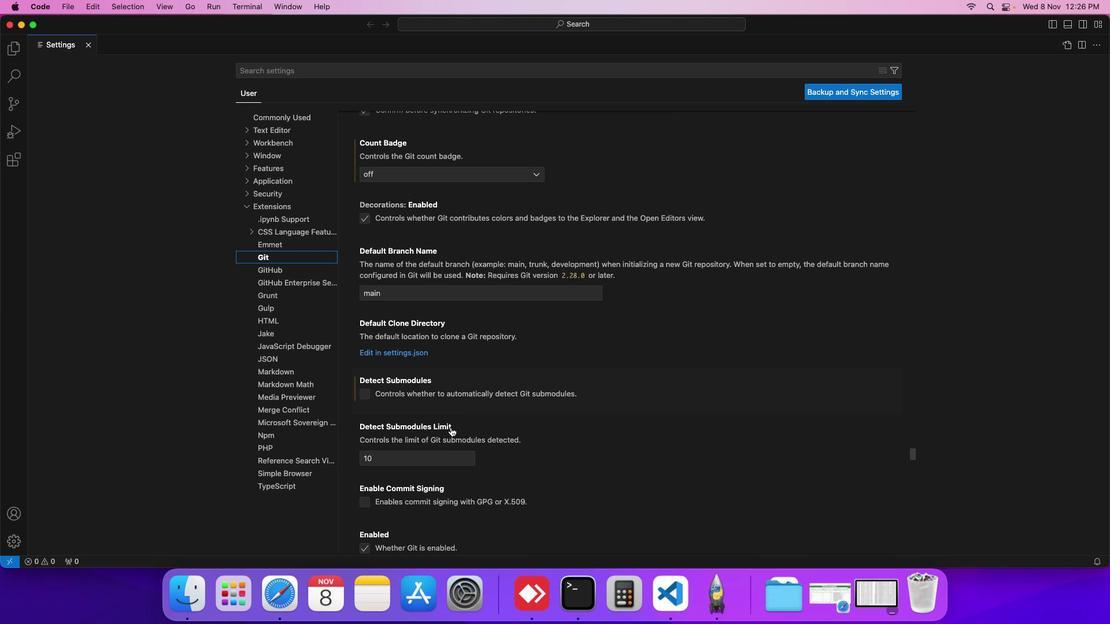 
Action: Mouse scrolled (419, 425) with delta (76, -39)
Screenshot: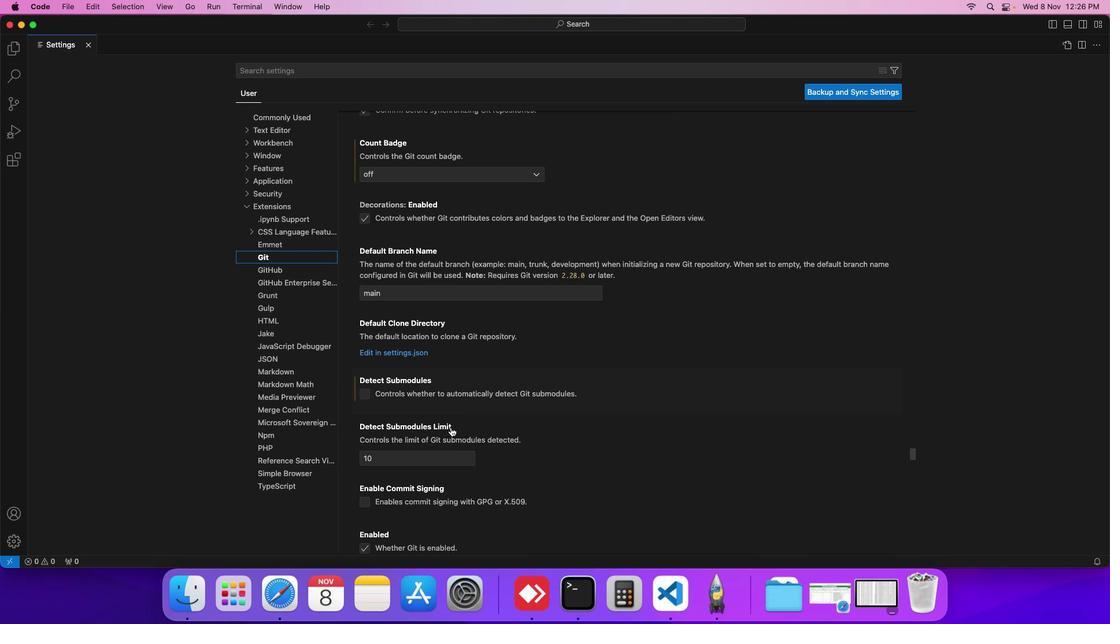 
Action: Mouse scrolled (419, 425) with delta (76, -39)
Screenshot: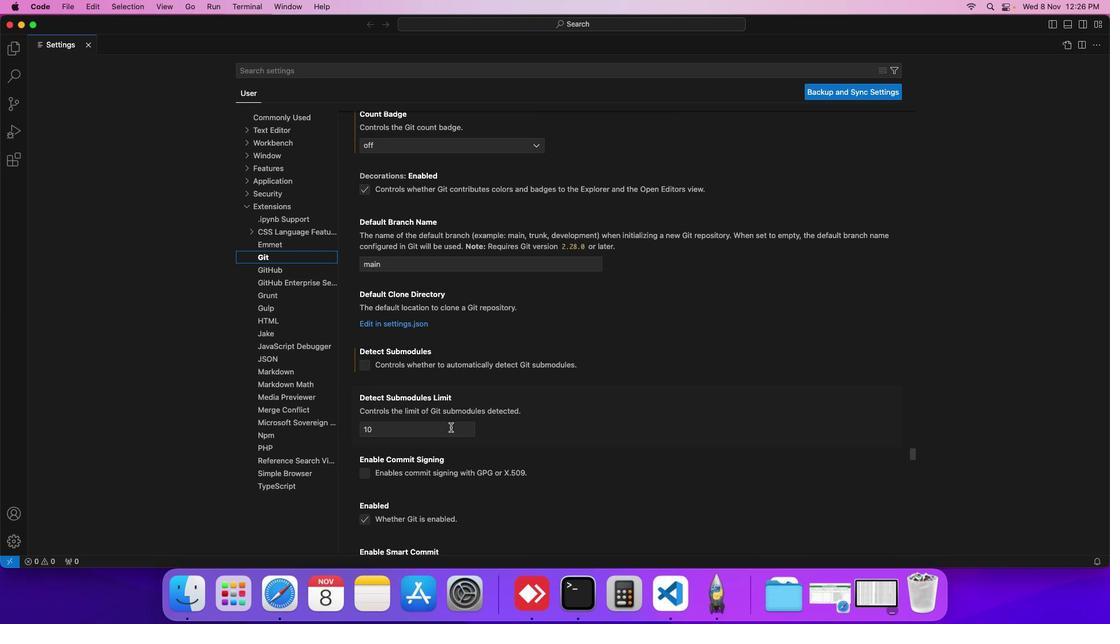 
Action: Mouse scrolled (419, 425) with delta (76, -39)
Screenshot: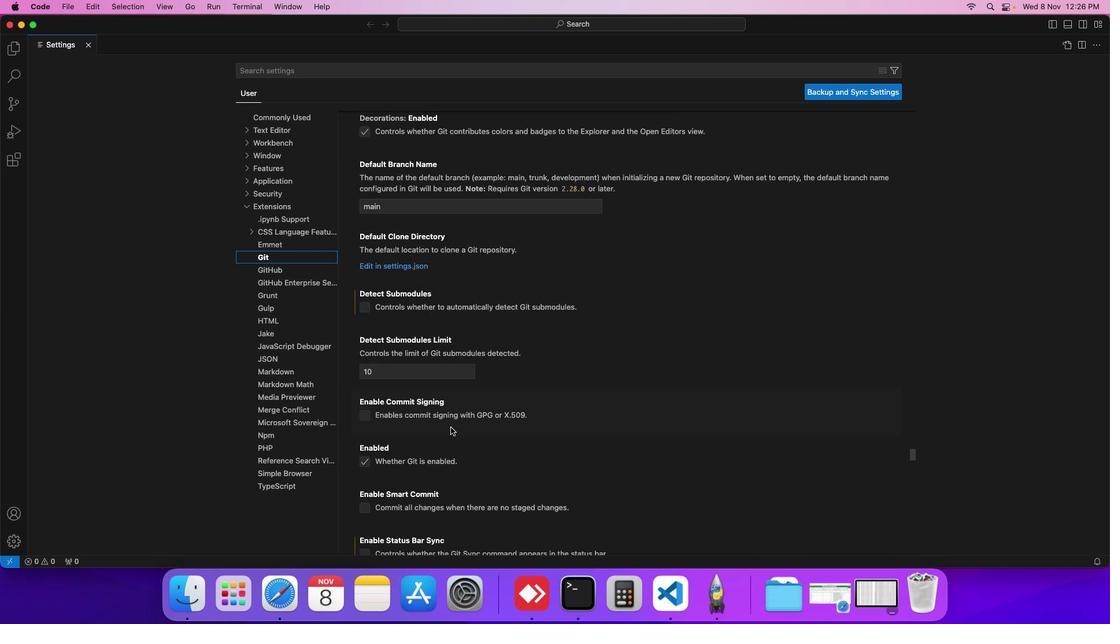 
Action: Mouse scrolled (419, 425) with delta (76, -39)
Screenshot: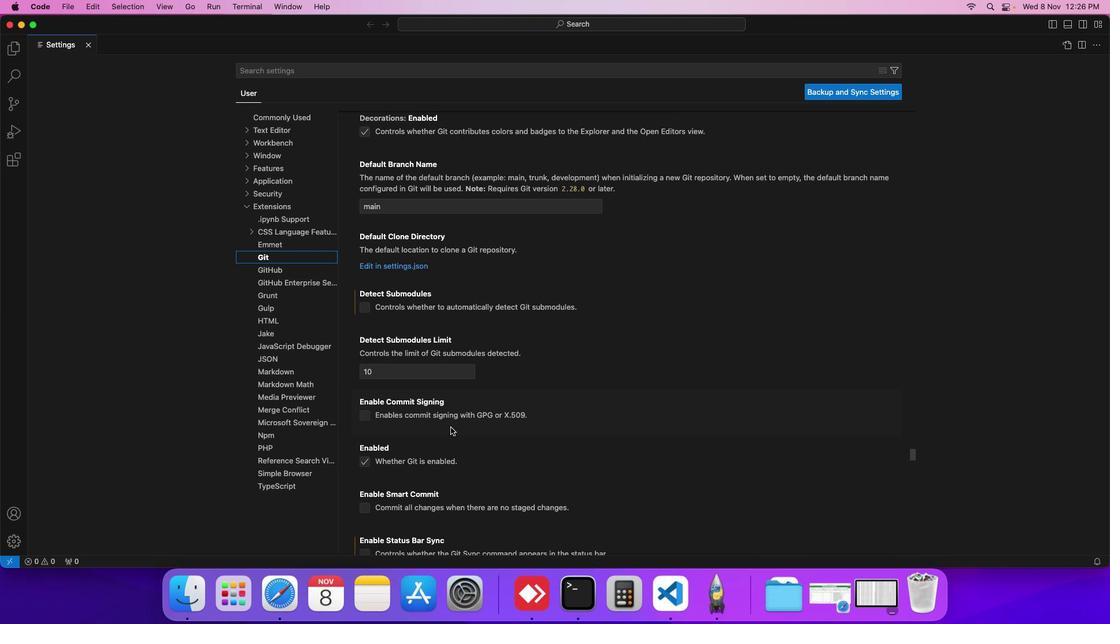 
Action: Mouse scrolled (419, 425) with delta (76, -39)
Screenshot: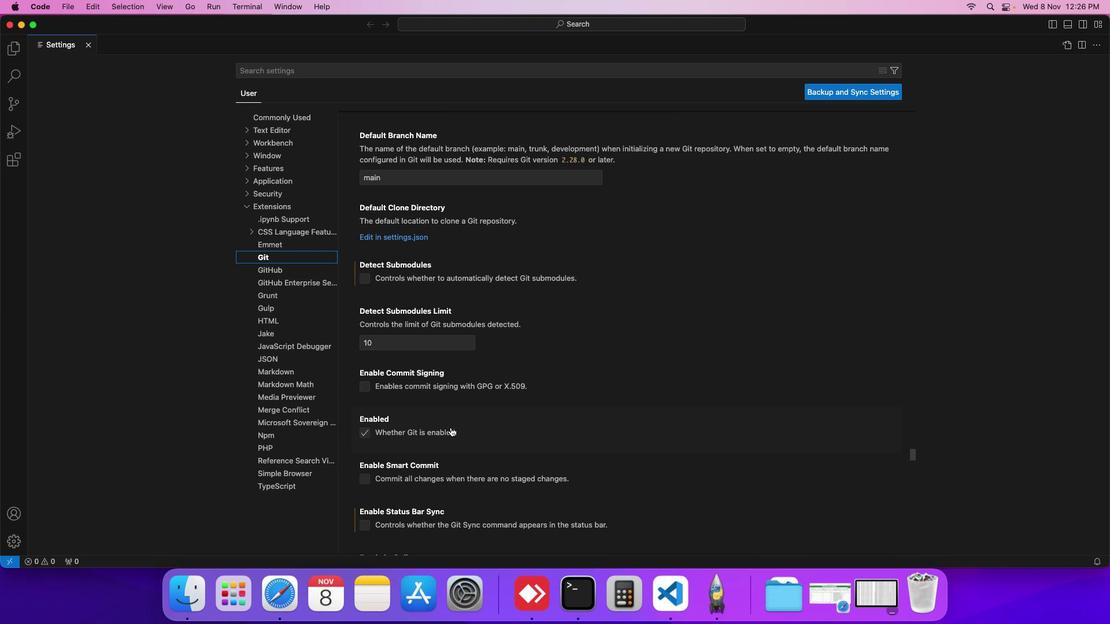 
Action: Mouse scrolled (419, 425) with delta (76, -39)
Screenshot: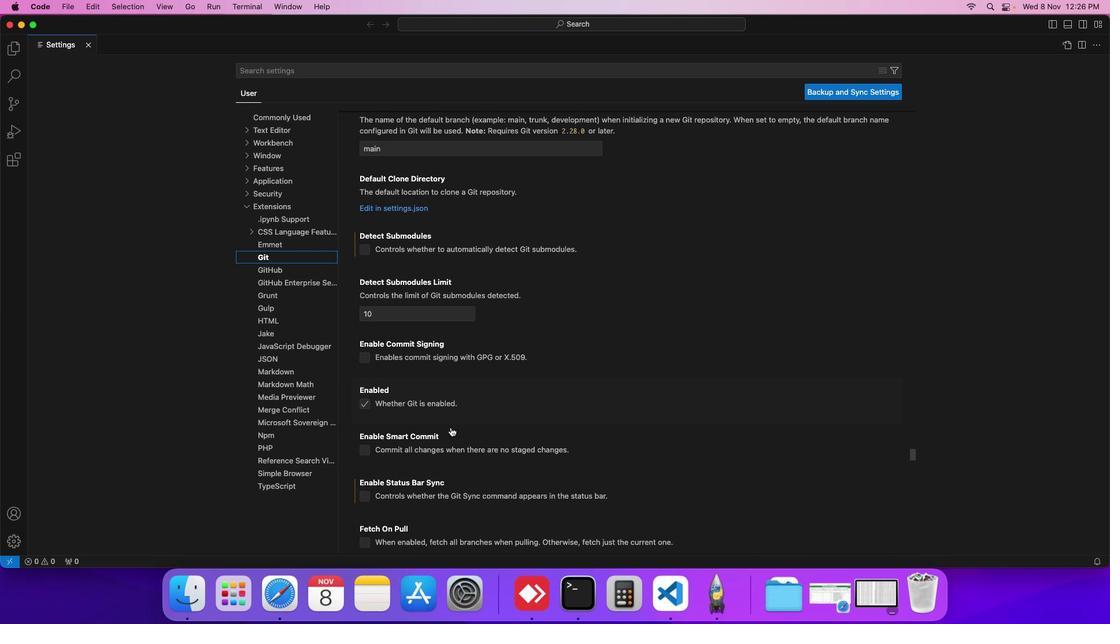 
Action: Mouse scrolled (419, 425) with delta (76, -39)
Screenshot: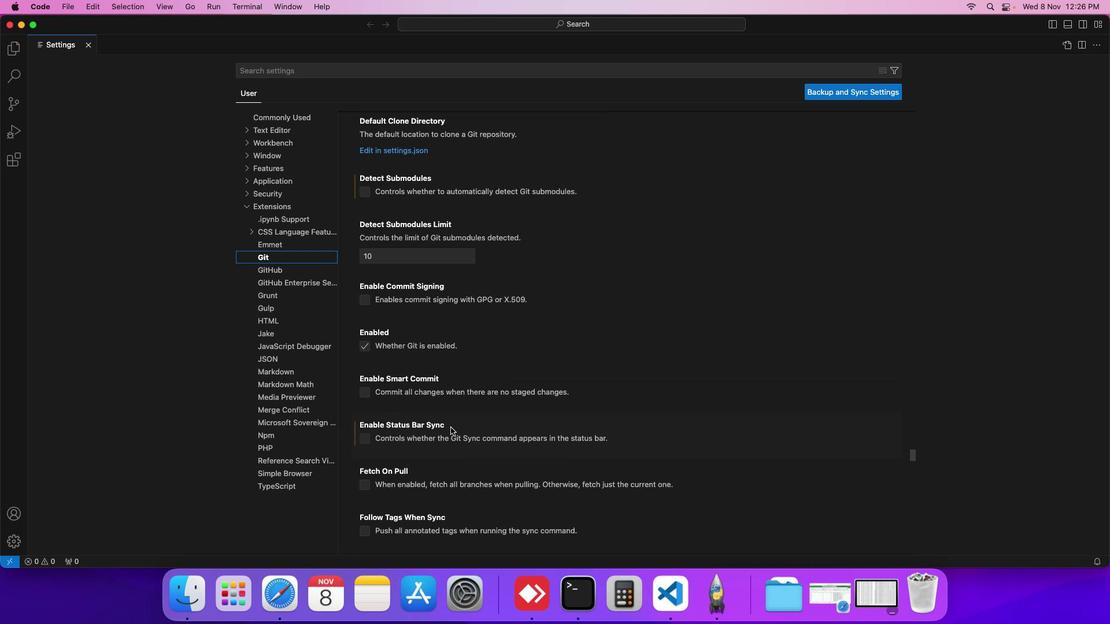 
Action: Mouse scrolled (419, 425) with delta (76, -39)
Screenshot: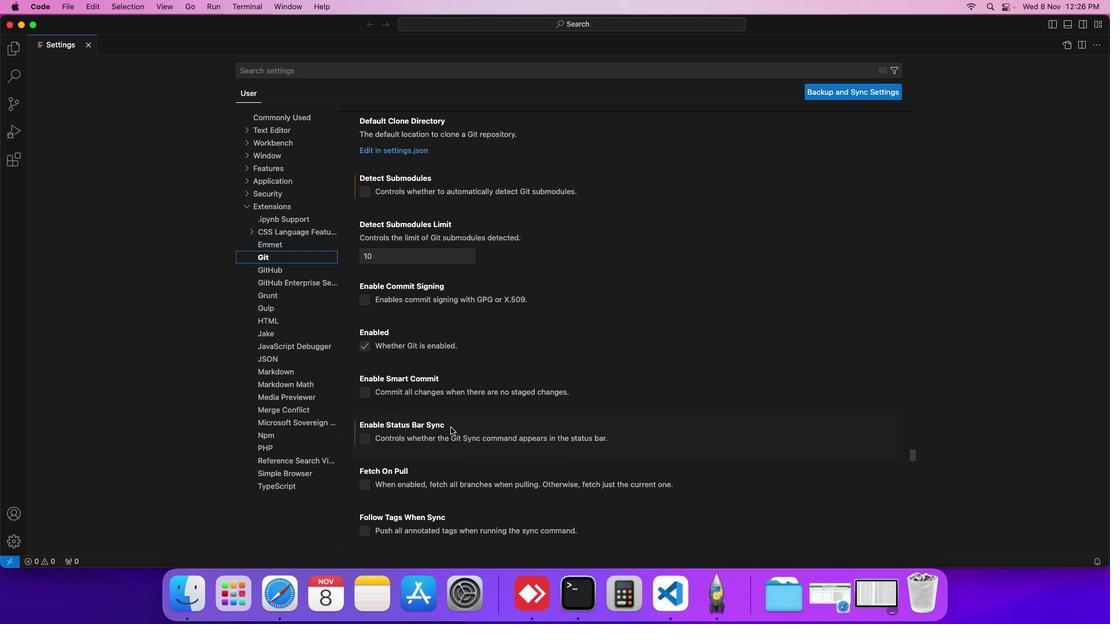 
Action: Mouse scrolled (419, 425) with delta (76, -39)
Screenshot: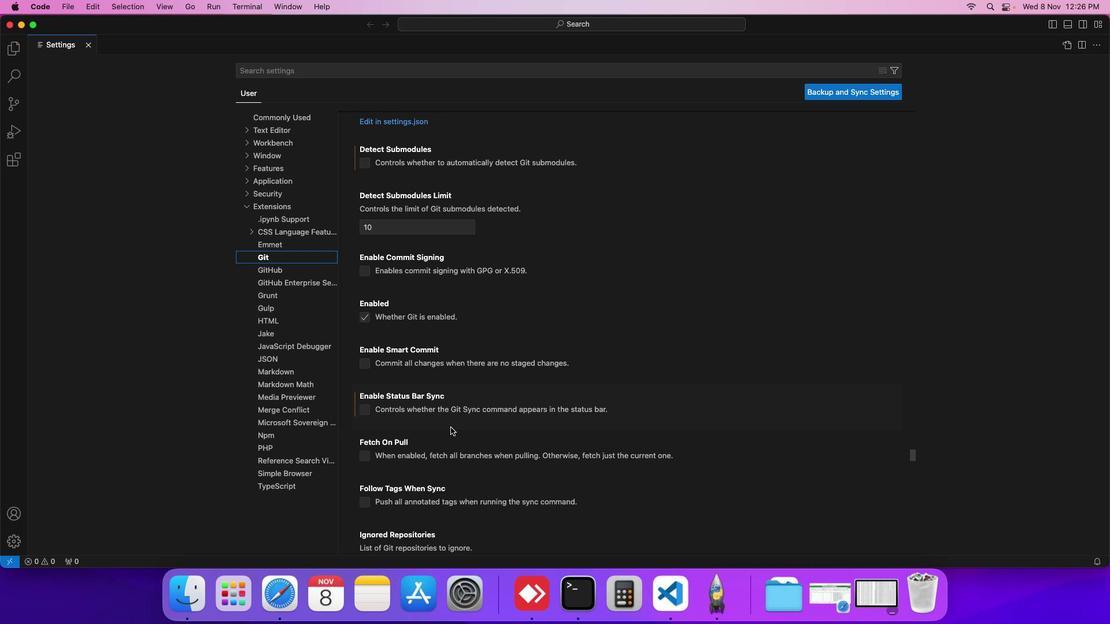 
Action: Mouse moved to (356, 460)
Screenshot: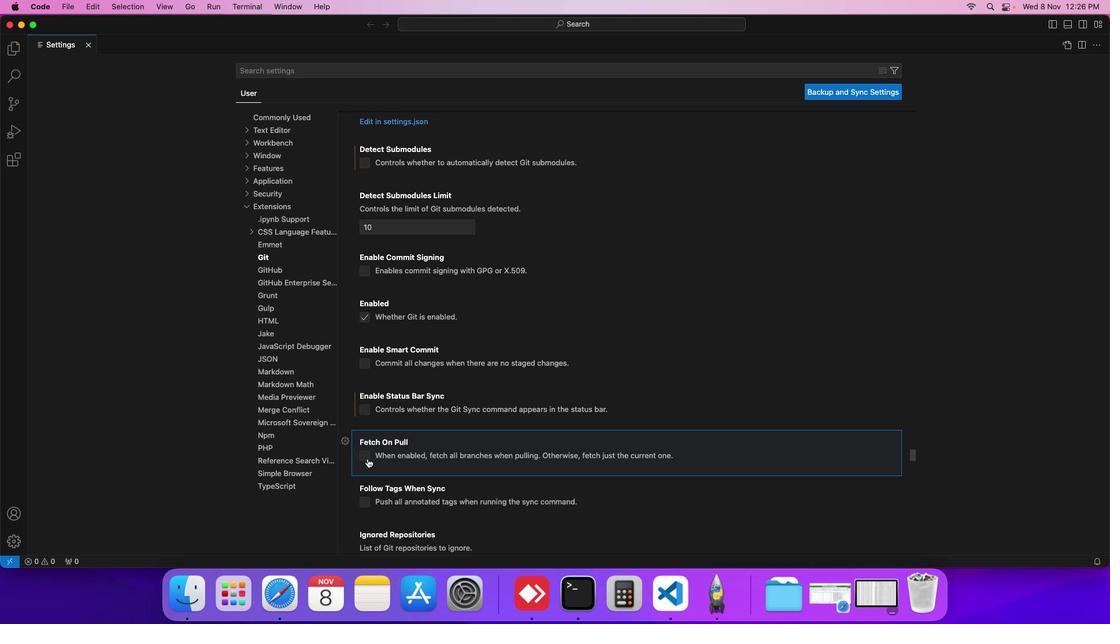 
Action: Mouse pressed left at (356, 460)
Screenshot: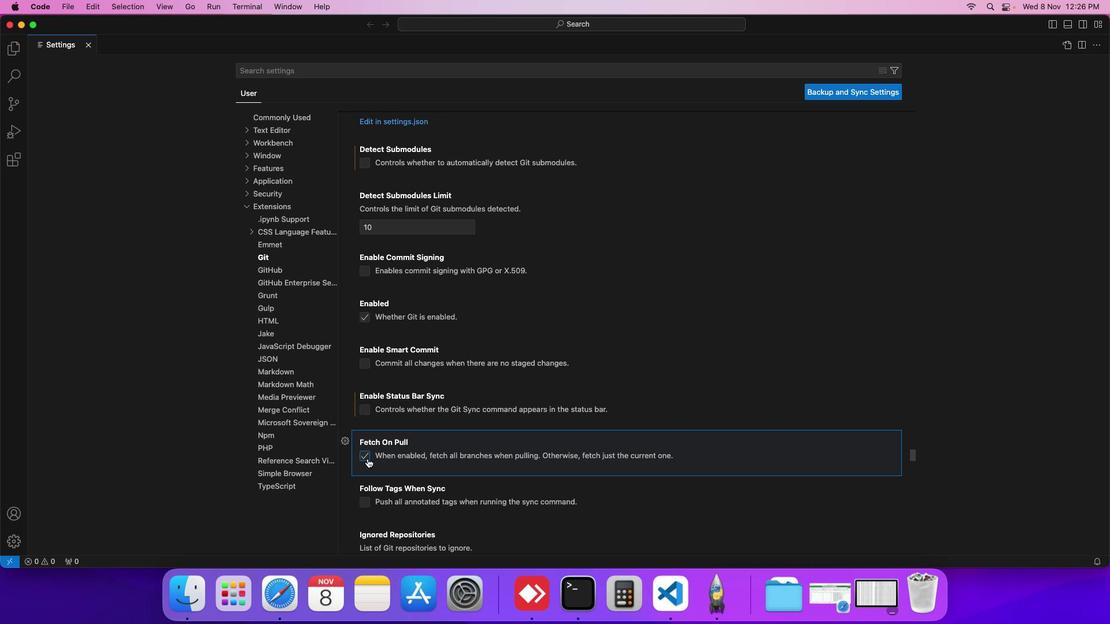 
Action: Mouse moved to (396, 463)
Screenshot: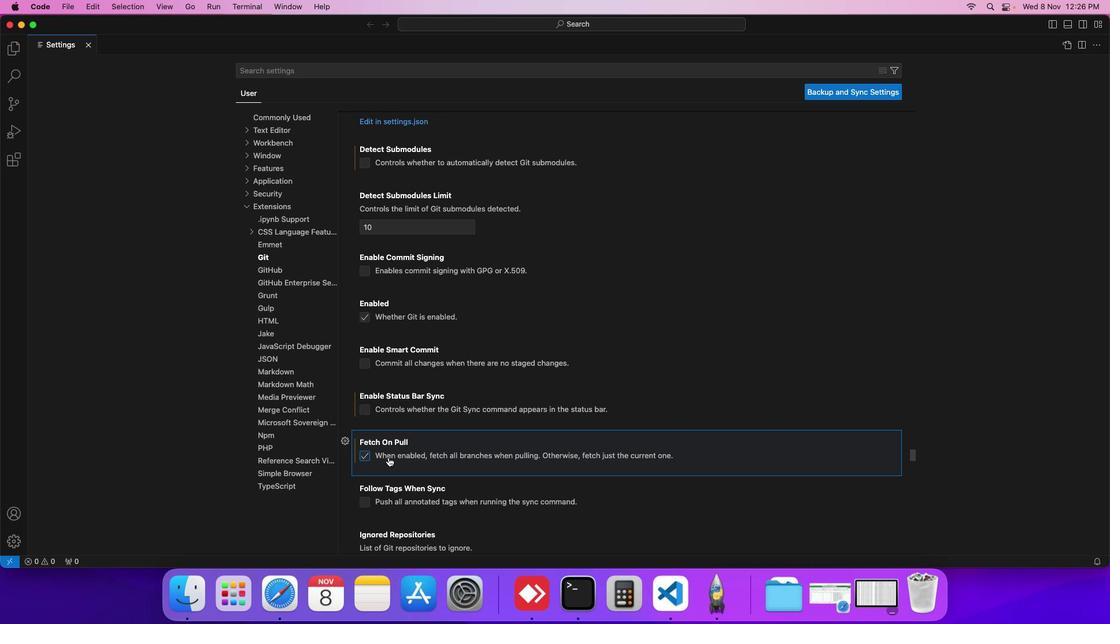 
